 Task: Search one way flight ticket for 5 adults, 1 child, 2 infants in seat and 1 infant on lap in business from Redding: Redding Municipal Airport to Jackson: Jackson Hole Airport on 5-2-2023. Choice of flights is Royal air maroc. Number of bags: 1 carry on bag. Price is upto 110000. Outbound departure time preference is 7:00.
Action: Mouse moved to (204, 339)
Screenshot: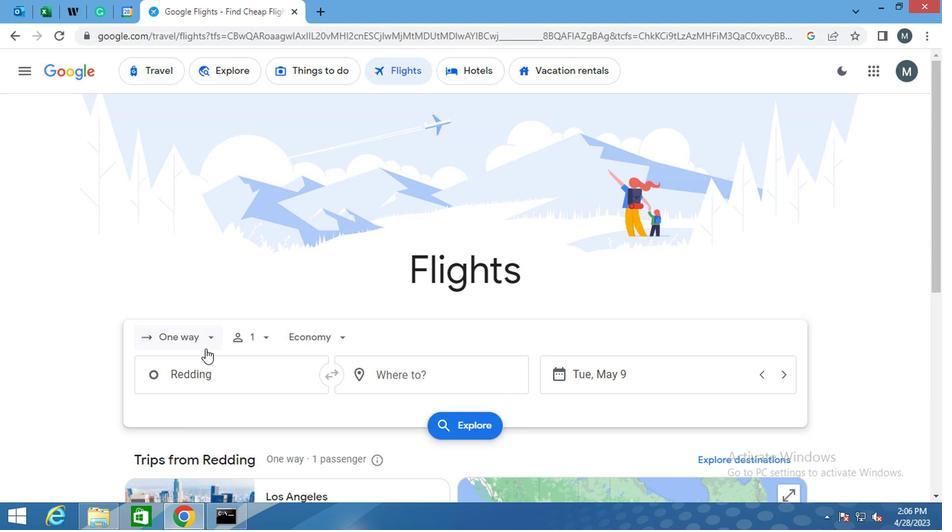 
Action: Mouse pressed left at (204, 339)
Screenshot: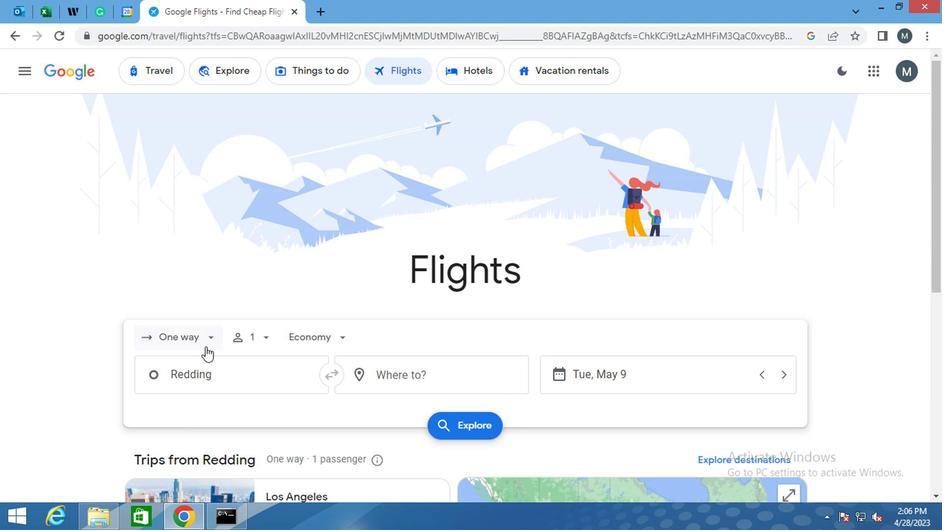 
Action: Mouse moved to (205, 406)
Screenshot: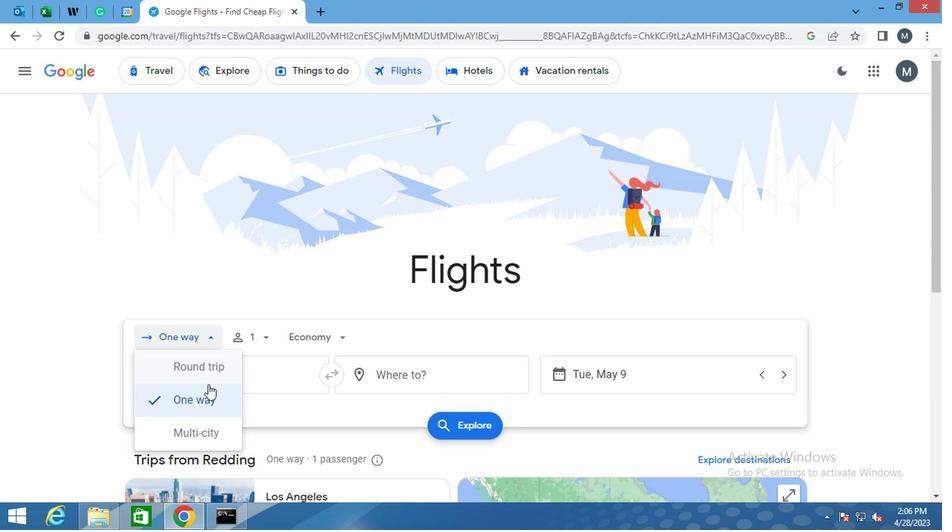 
Action: Mouse pressed left at (205, 406)
Screenshot: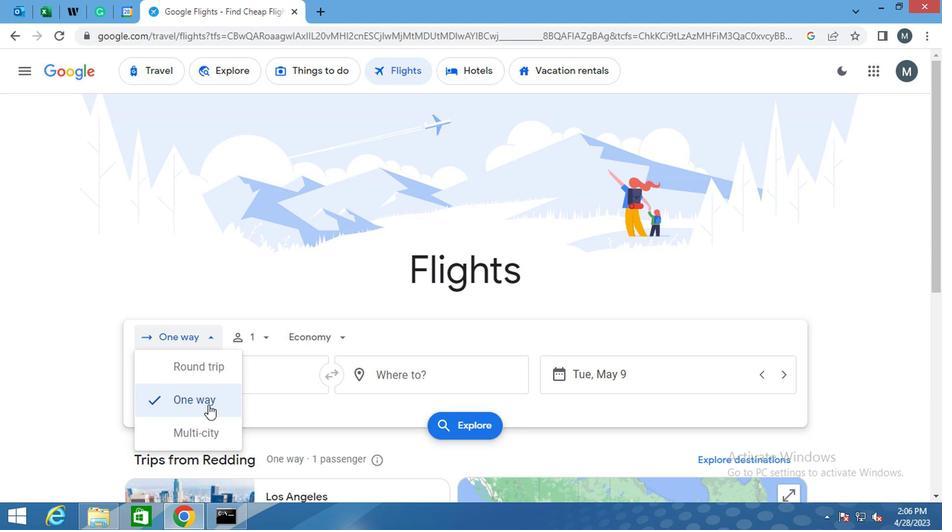 
Action: Mouse moved to (263, 340)
Screenshot: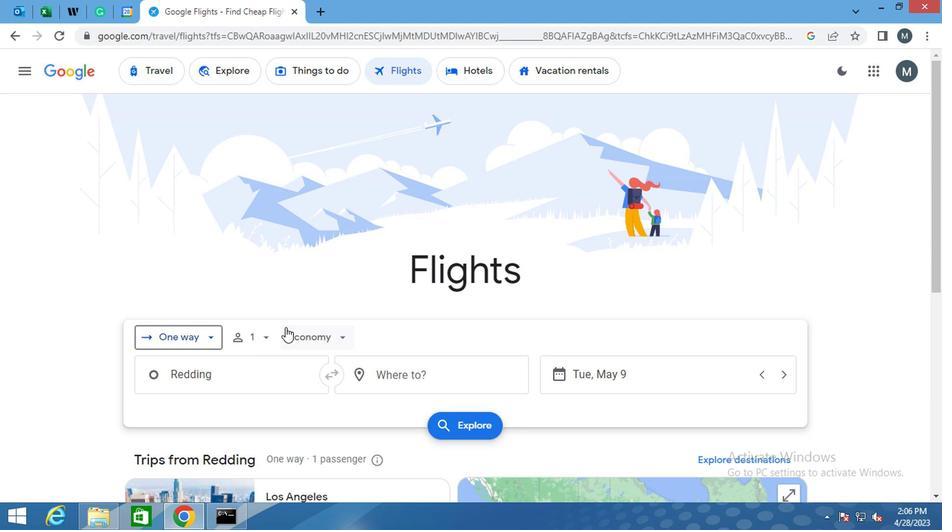 
Action: Mouse pressed left at (263, 340)
Screenshot: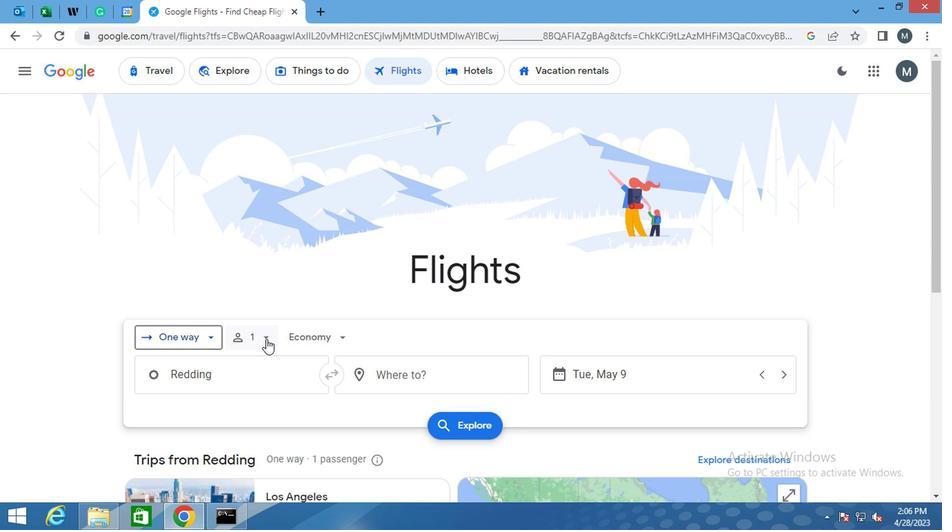 
Action: Mouse moved to (373, 373)
Screenshot: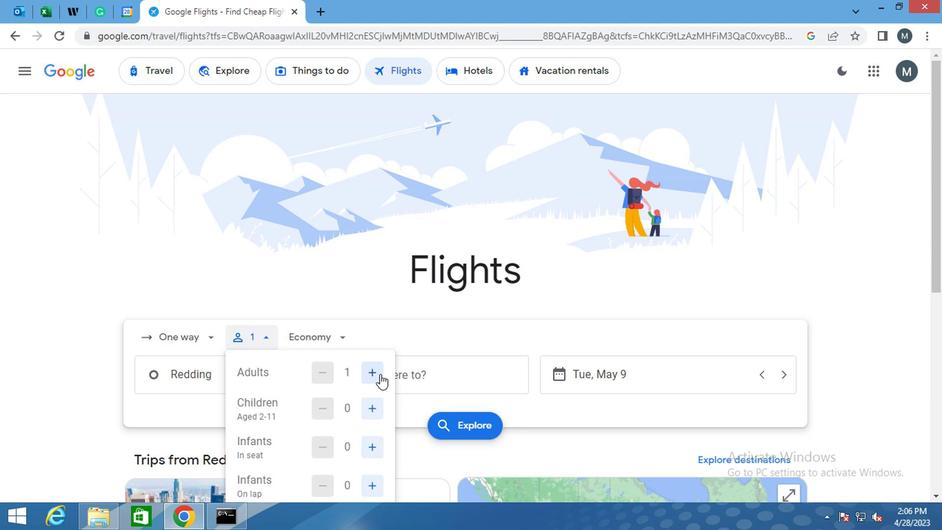 
Action: Mouse pressed left at (373, 373)
Screenshot: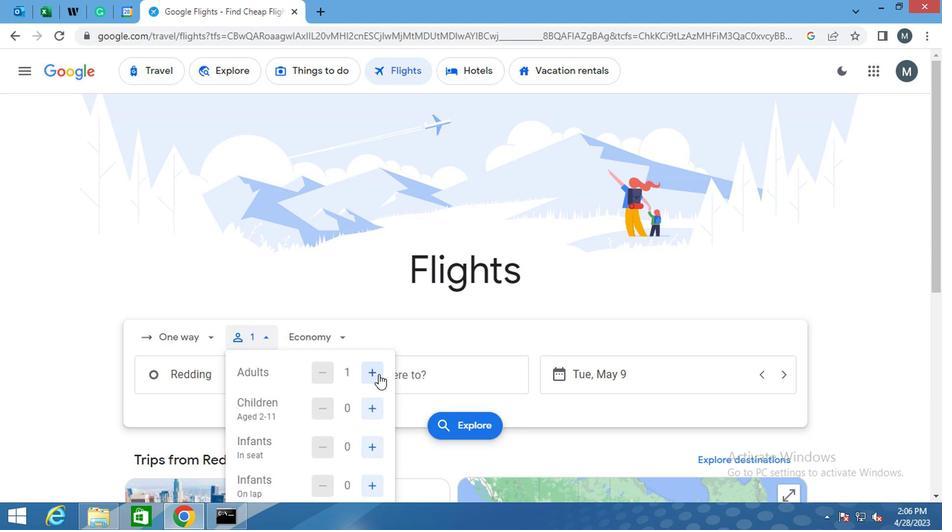 
Action: Mouse moved to (373, 373)
Screenshot: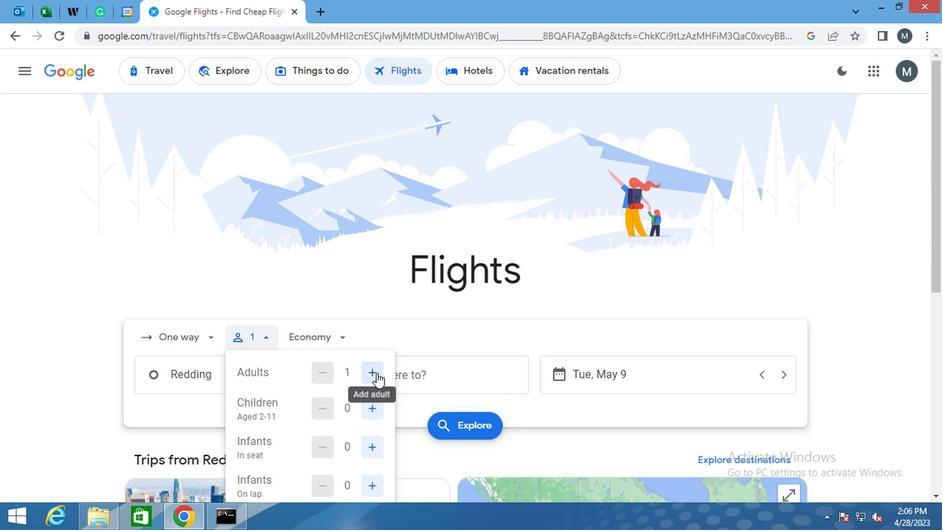 
Action: Mouse pressed left at (373, 373)
Screenshot: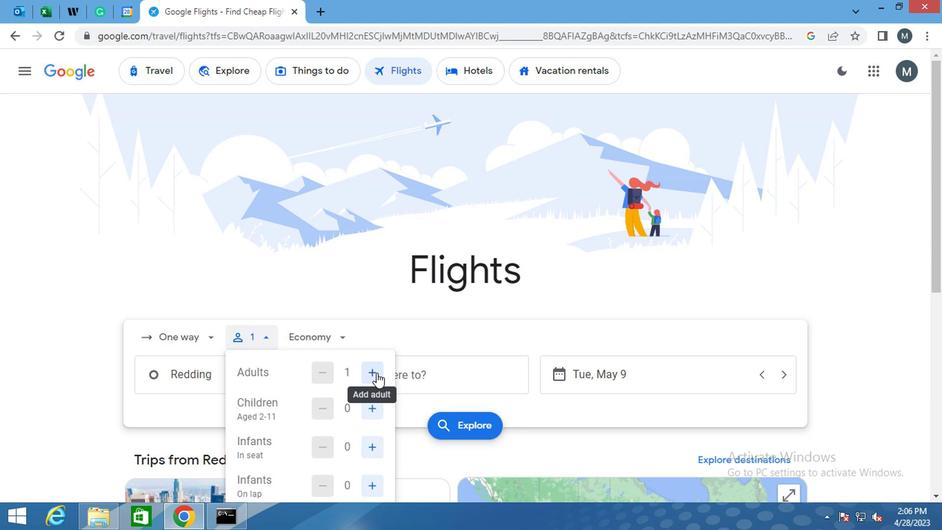 
Action: Mouse pressed left at (373, 373)
Screenshot: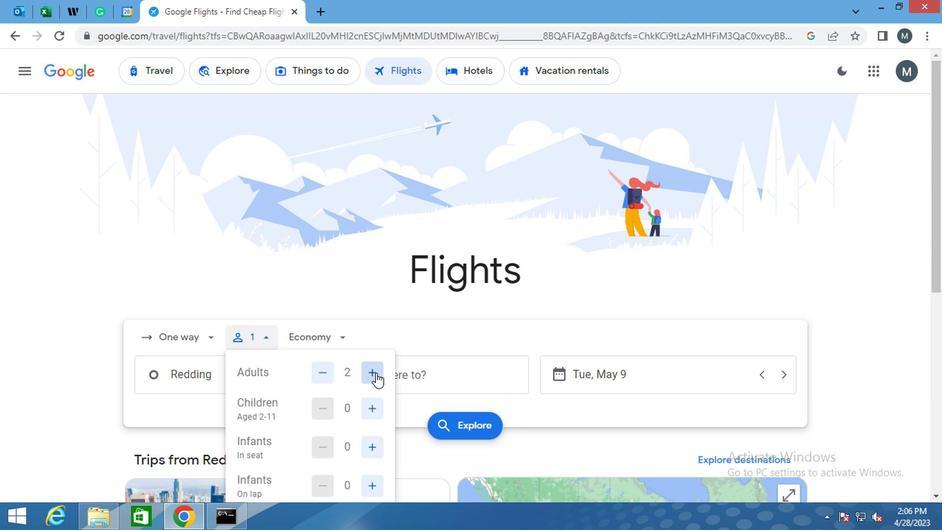 
Action: Mouse pressed left at (373, 373)
Screenshot: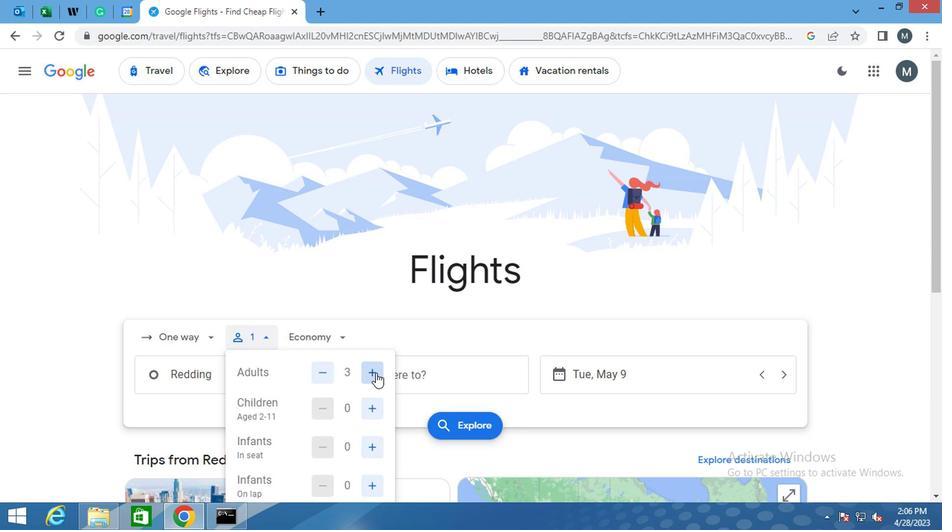 
Action: Mouse moved to (358, 327)
Screenshot: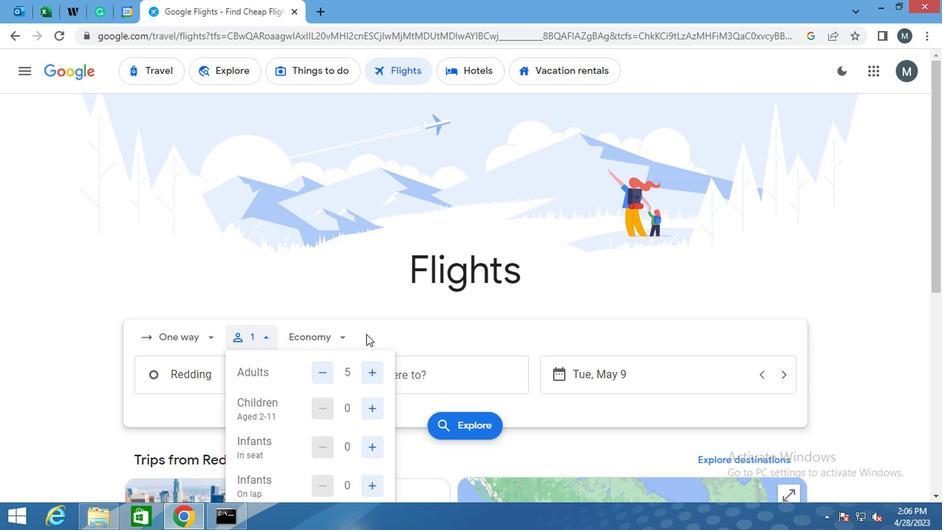 
Action: Mouse scrolled (358, 326) with delta (0, 0)
Screenshot: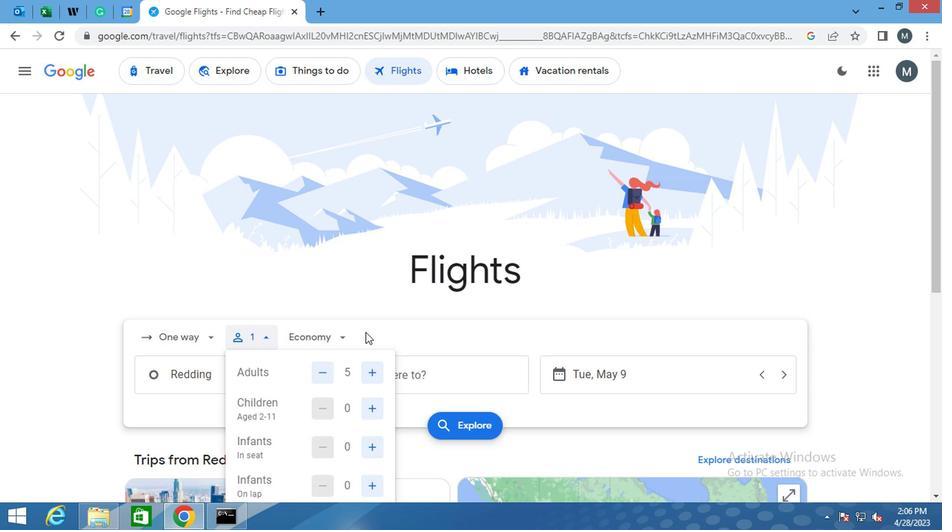 
Action: Mouse moved to (370, 339)
Screenshot: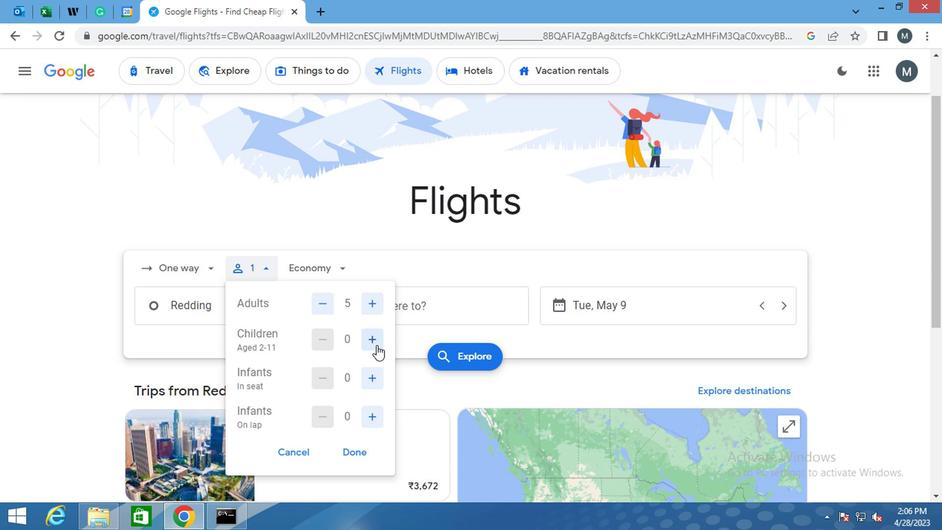
Action: Mouse pressed left at (370, 339)
Screenshot: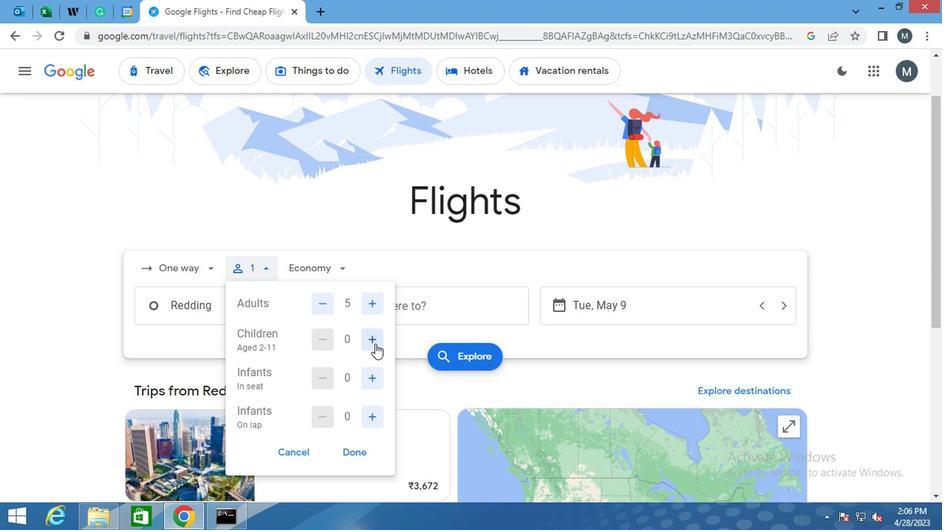 
Action: Mouse pressed left at (370, 339)
Screenshot: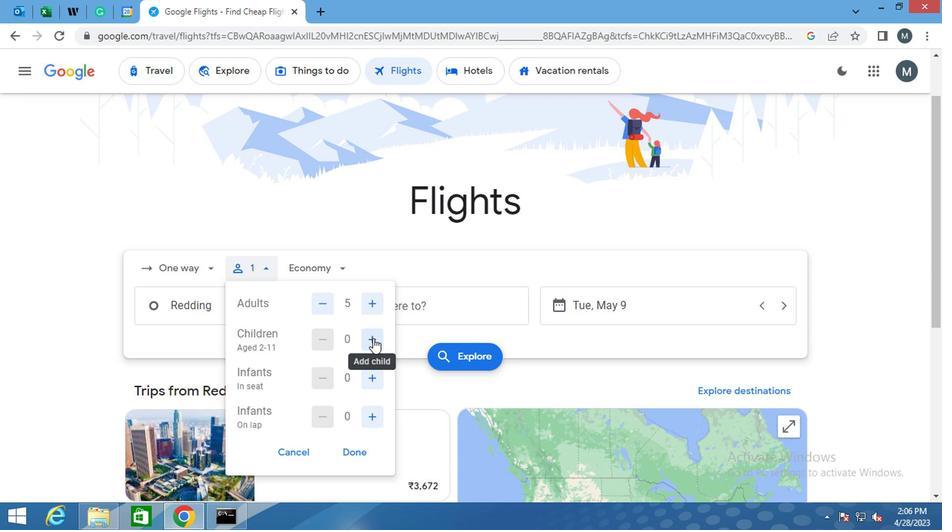 
Action: Mouse moved to (317, 341)
Screenshot: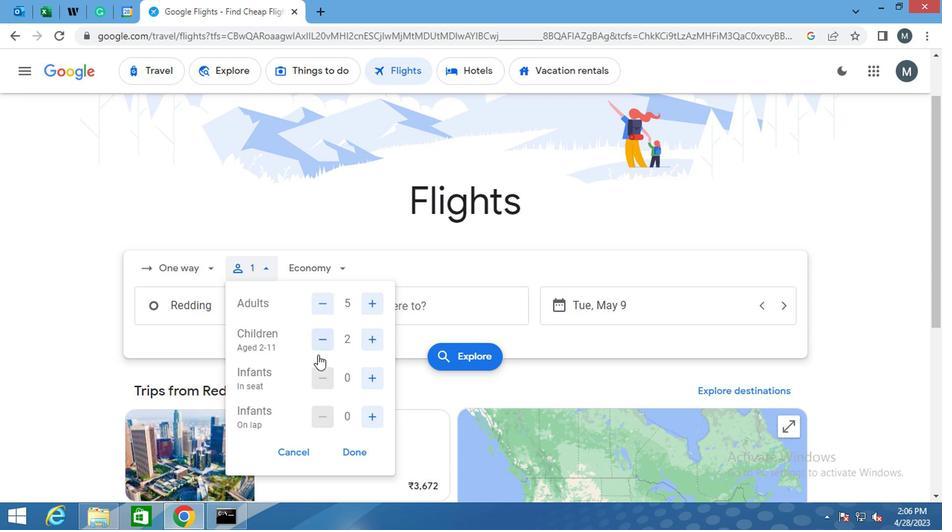 
Action: Mouse pressed left at (317, 341)
Screenshot: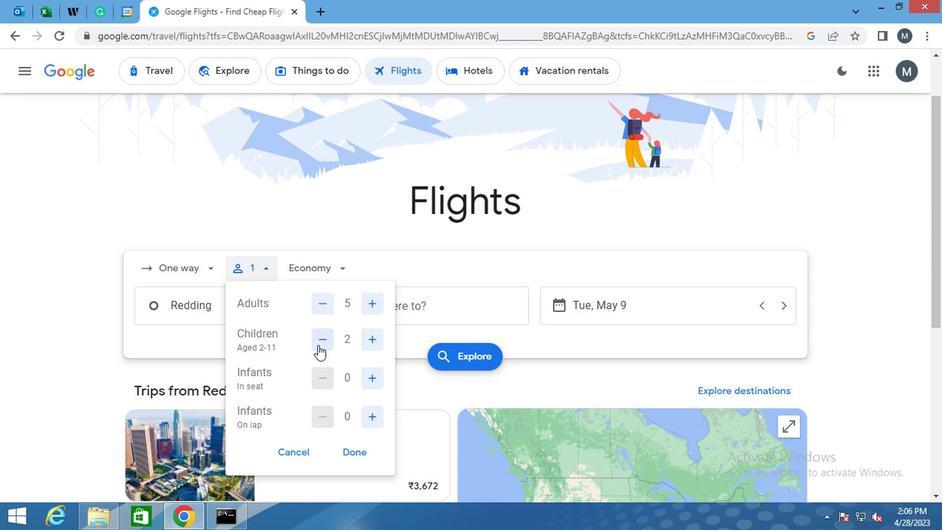 
Action: Mouse moved to (370, 380)
Screenshot: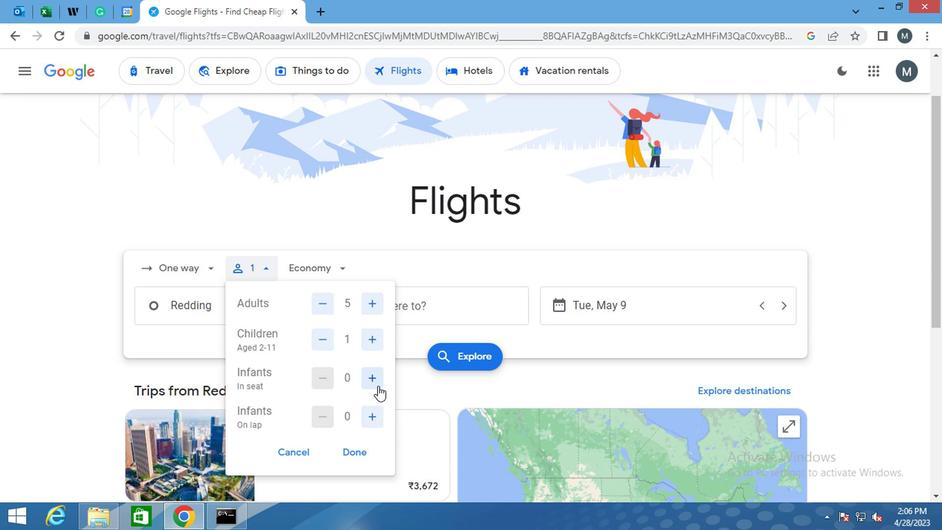 
Action: Mouse pressed left at (370, 380)
Screenshot: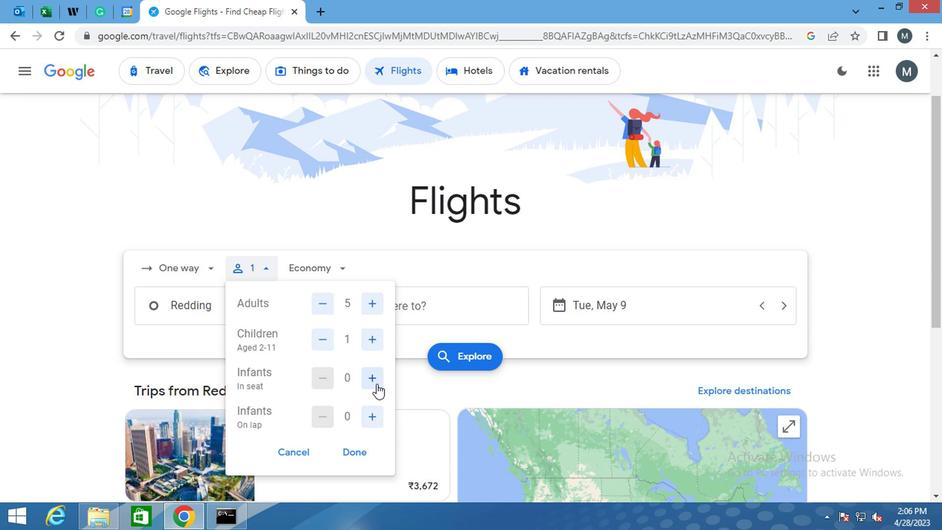 
Action: Mouse pressed left at (370, 380)
Screenshot: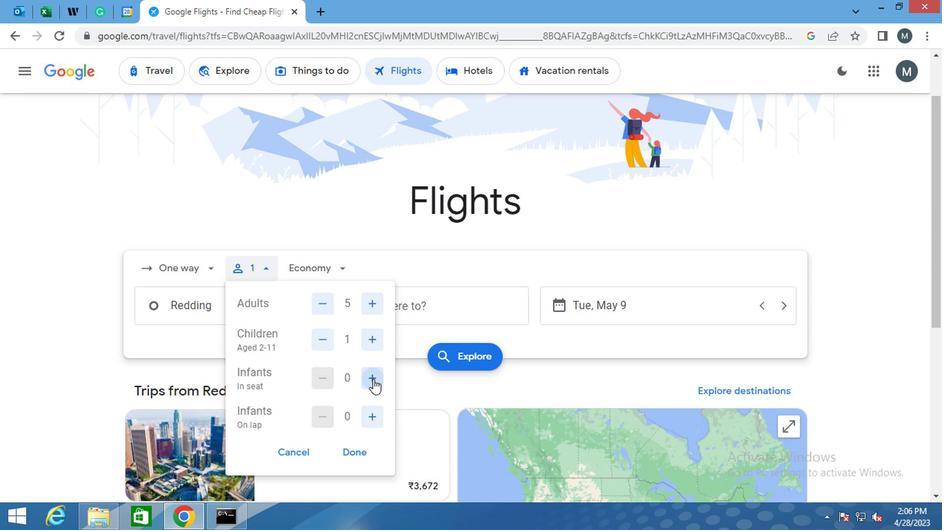 
Action: Mouse moved to (361, 388)
Screenshot: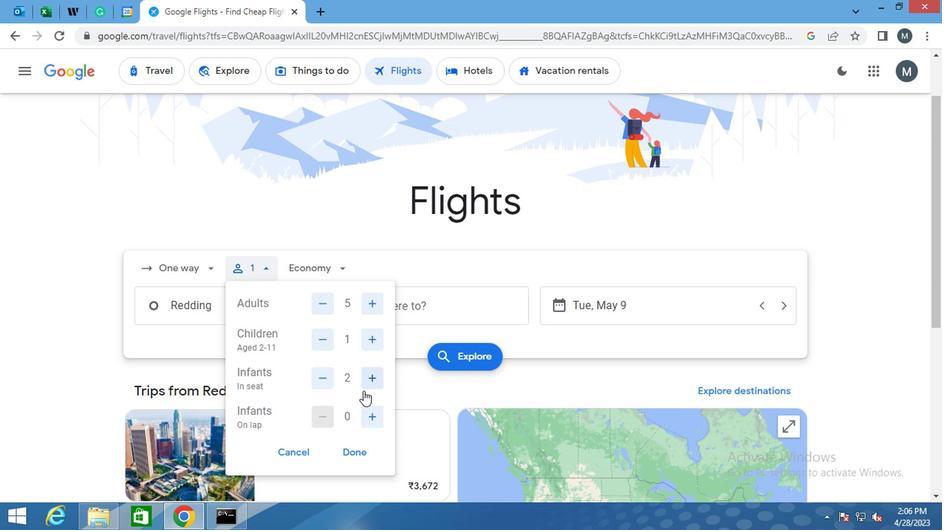 
Action: Mouse scrolled (361, 387) with delta (0, 0)
Screenshot: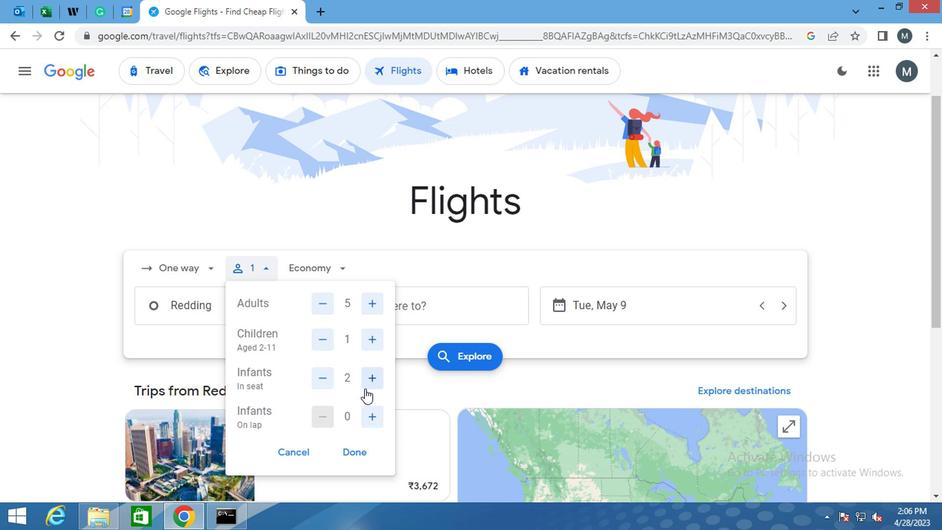 
Action: Mouse moved to (362, 347)
Screenshot: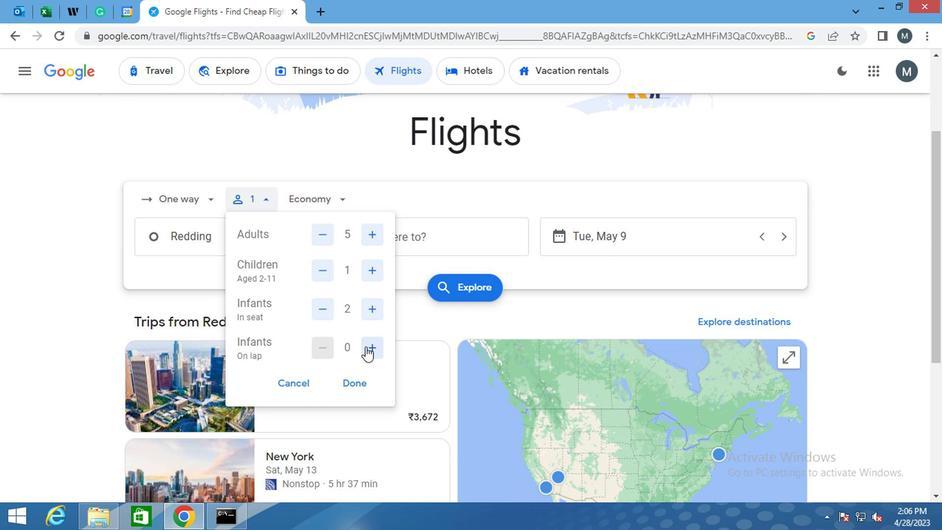 
Action: Mouse pressed left at (362, 347)
Screenshot: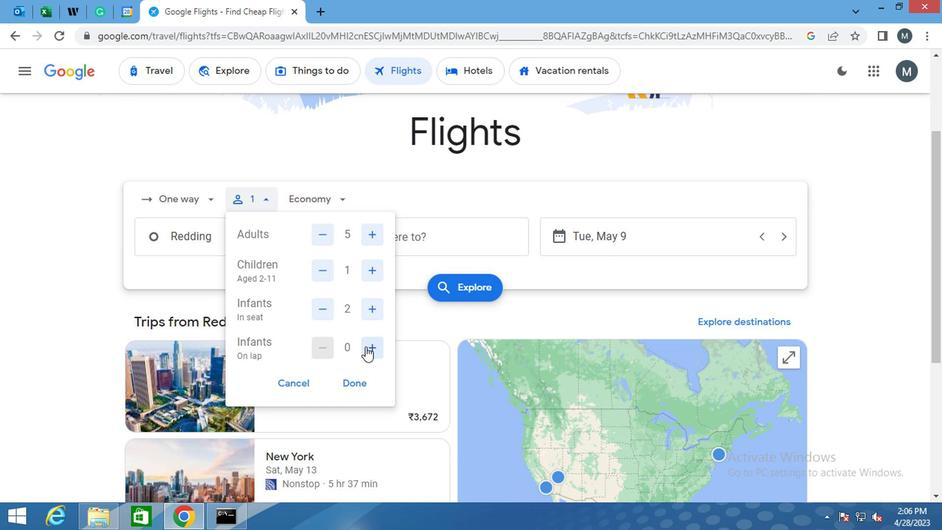
Action: Mouse moved to (358, 381)
Screenshot: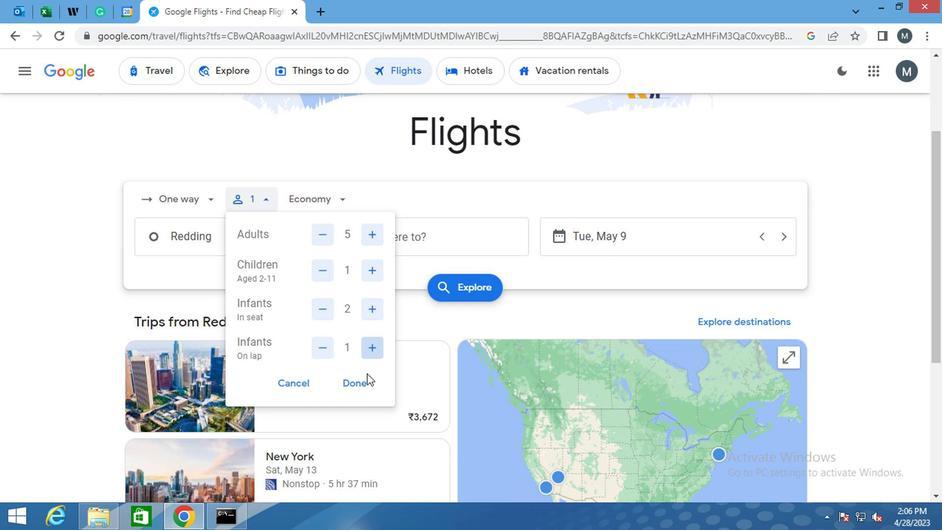 
Action: Mouse pressed left at (358, 381)
Screenshot: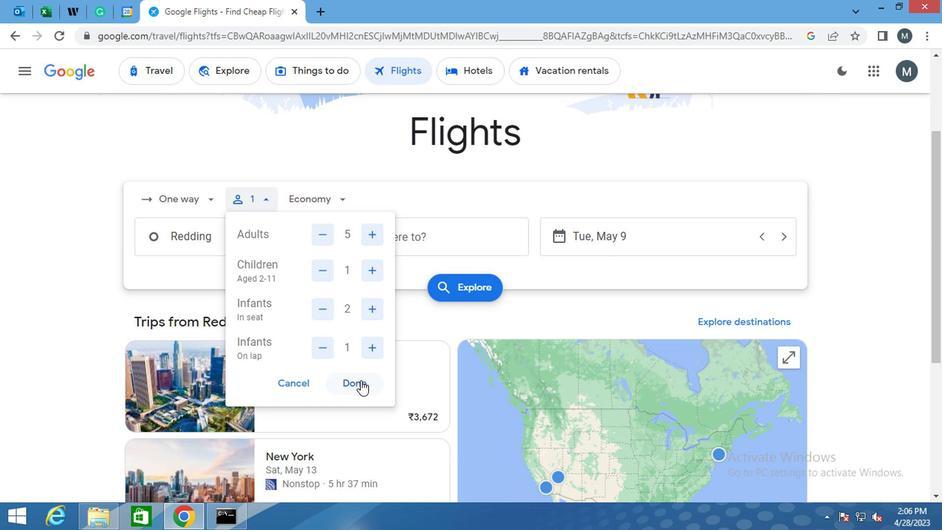 
Action: Mouse moved to (339, 205)
Screenshot: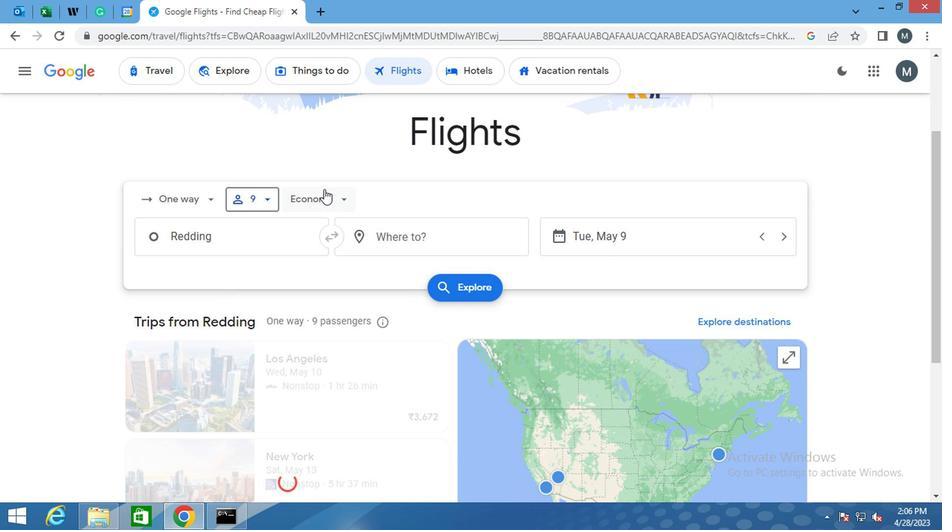 
Action: Mouse pressed left at (339, 205)
Screenshot: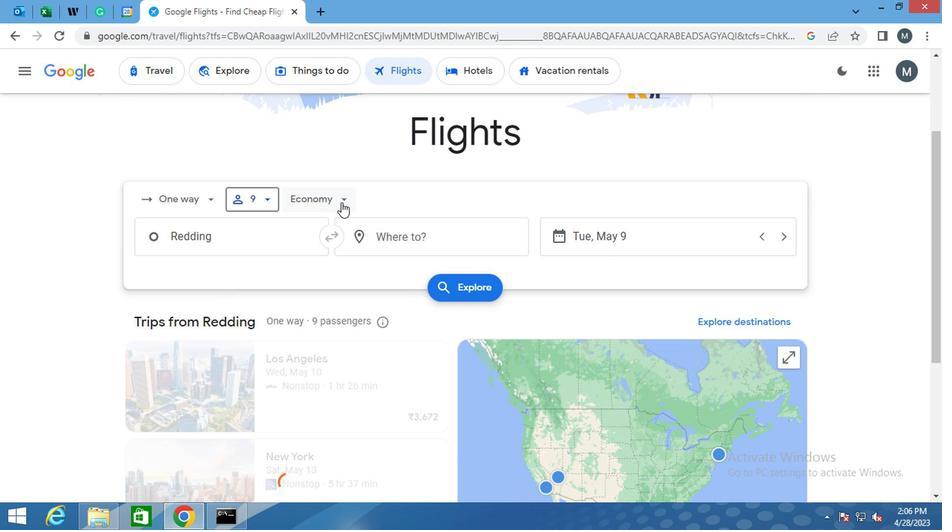 
Action: Mouse moved to (336, 295)
Screenshot: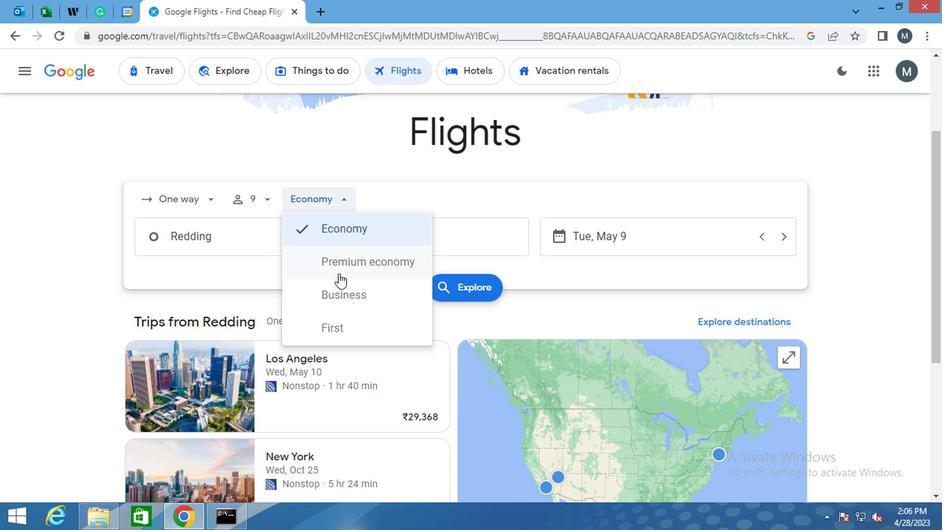 
Action: Mouse pressed left at (336, 295)
Screenshot: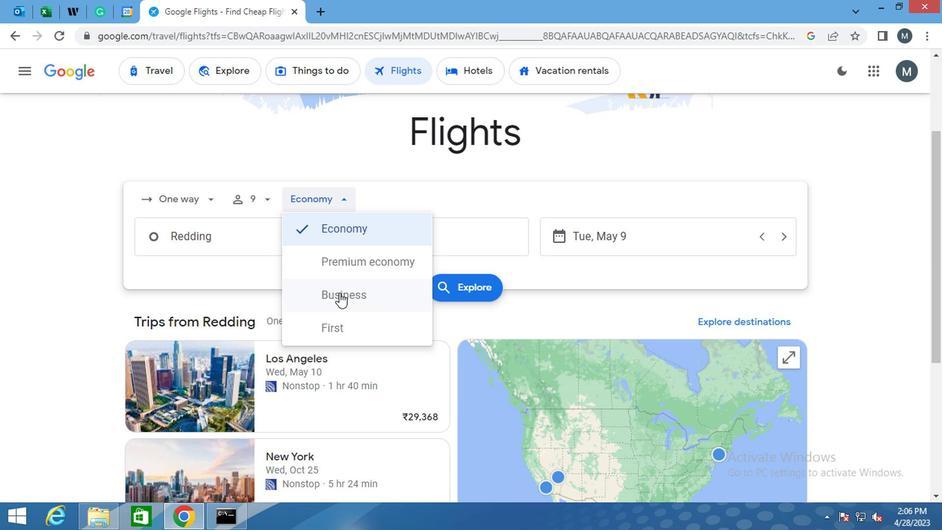 
Action: Mouse moved to (211, 245)
Screenshot: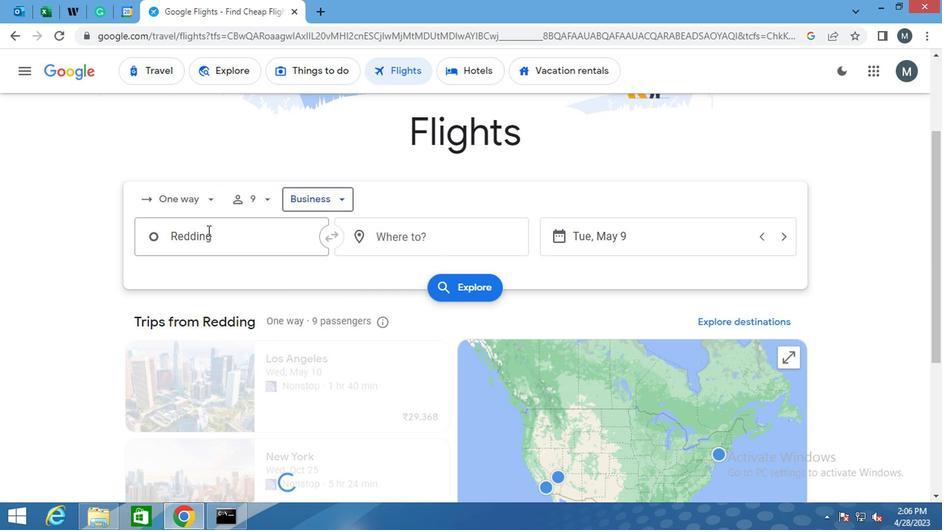 
Action: Mouse pressed left at (211, 245)
Screenshot: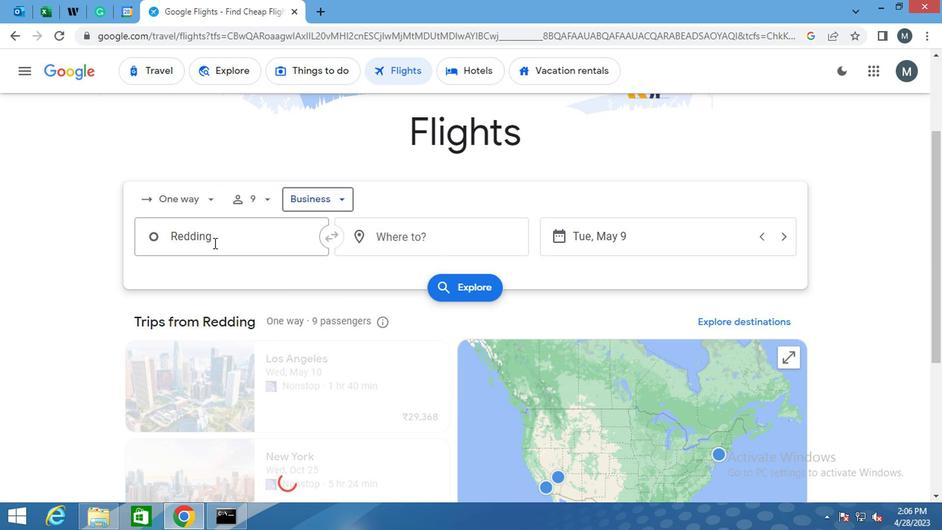 
Action: Mouse moved to (269, 349)
Screenshot: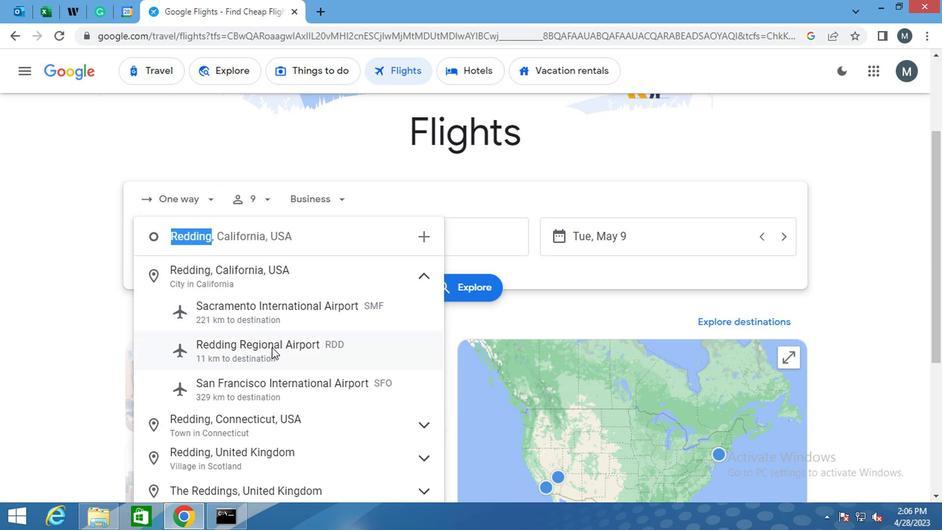 
Action: Mouse pressed left at (269, 349)
Screenshot: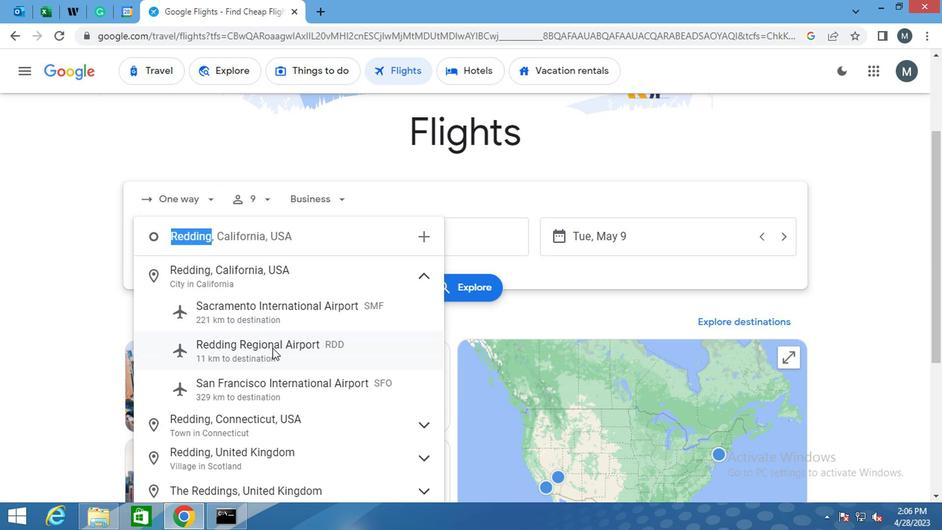 
Action: Mouse moved to (256, 282)
Screenshot: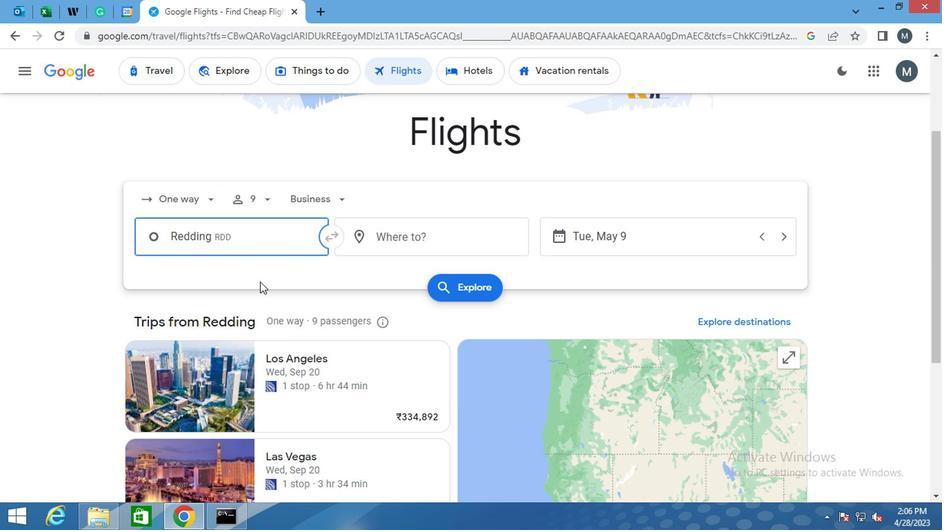 
Action: Key pressed <Key.backspace><Key.backspace><Key.backspace><Key.backspace><Key.backspace><Key.backspace><Key.backspace><Key.backspace><Key.backspace><Key.backspace><Key.backspace><Key.backspace><Key.backspace><Key.backspace><Key.backspace><Key.backspace><Key.shift>REDIING<Key.space><Key.shift>MUI<Key.backspace>NICIPAL<Key.space><Key.shift>AIRPORT
Screenshot: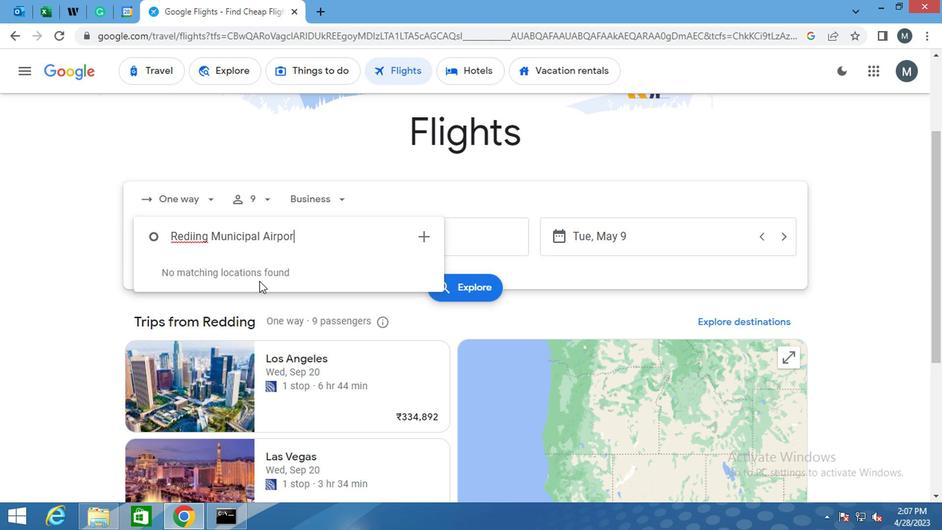 
Action: Mouse moved to (459, 241)
Screenshot: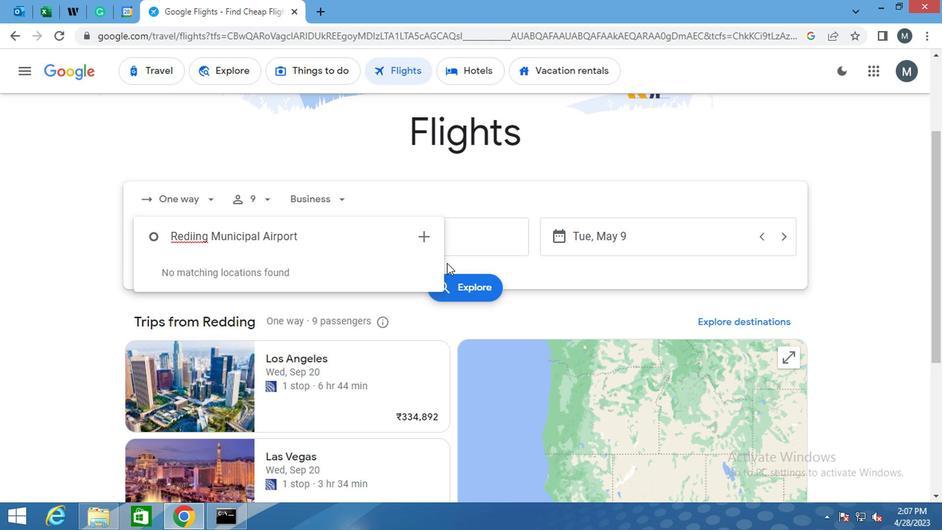 
Action: Mouse pressed left at (459, 241)
Screenshot: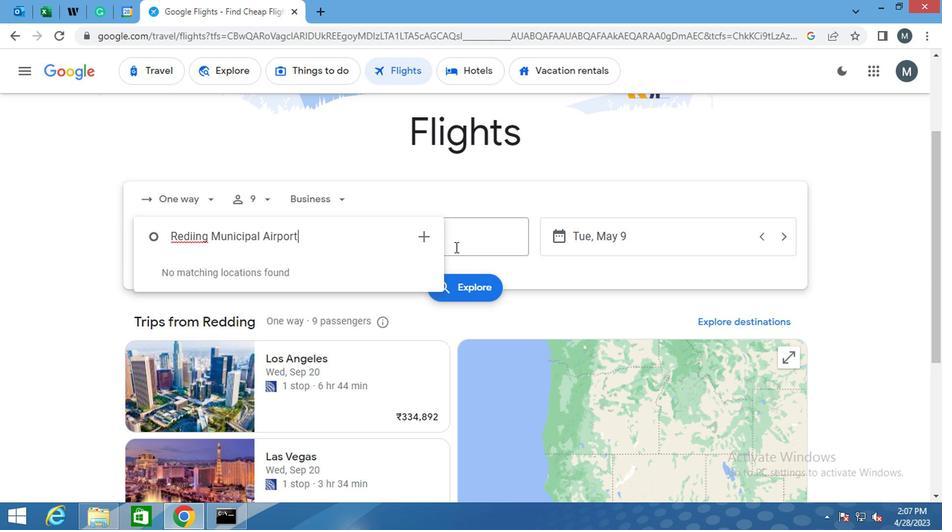 
Action: Mouse moved to (424, 257)
Screenshot: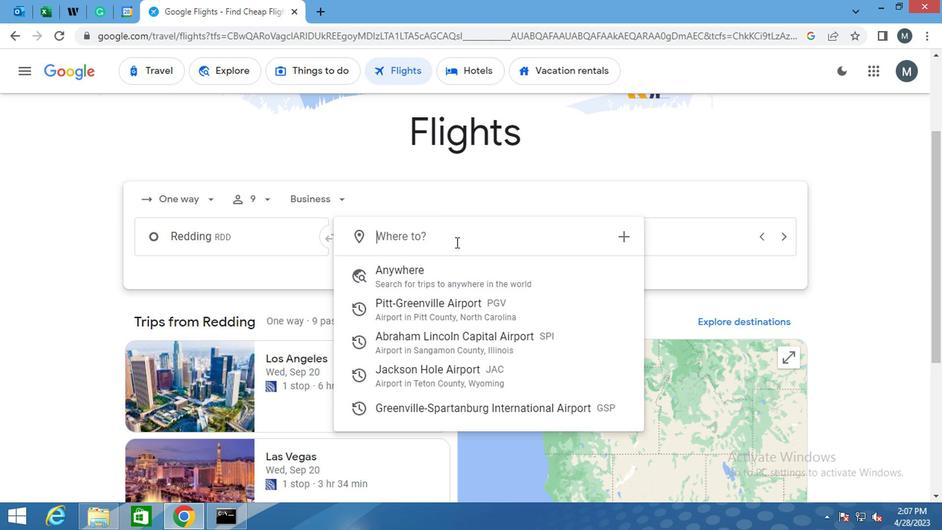 
Action: Key pressed JACKSAO<Key.backspace><Key.backspace>ON<Key.space>HOL
Screenshot: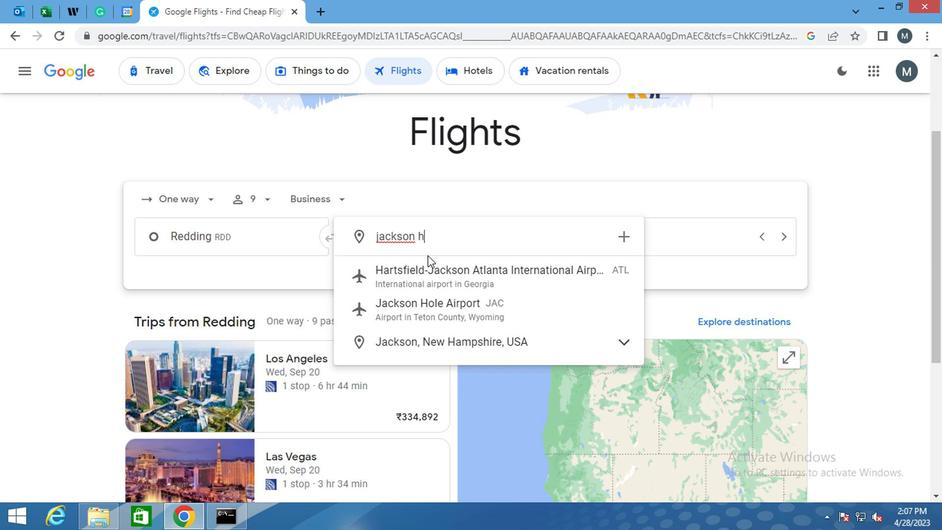
Action: Mouse moved to (429, 290)
Screenshot: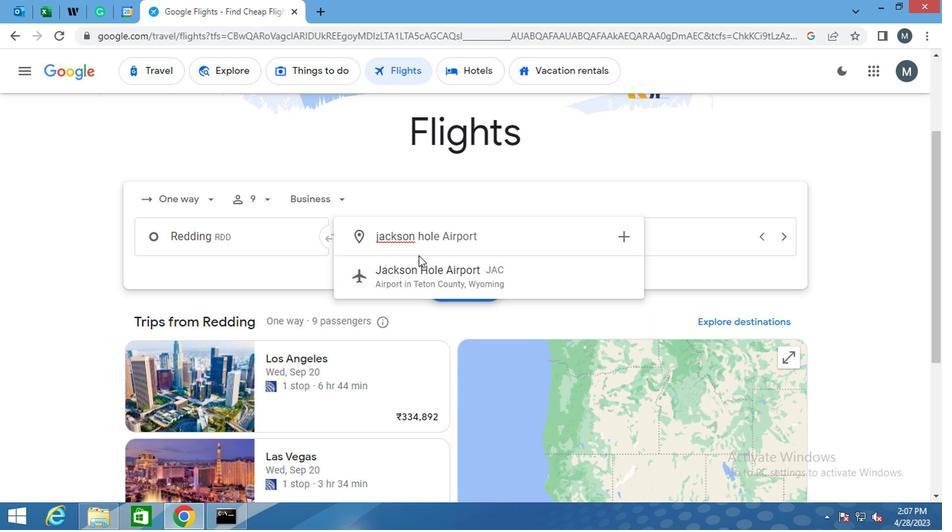 
Action: Mouse pressed left at (429, 290)
Screenshot: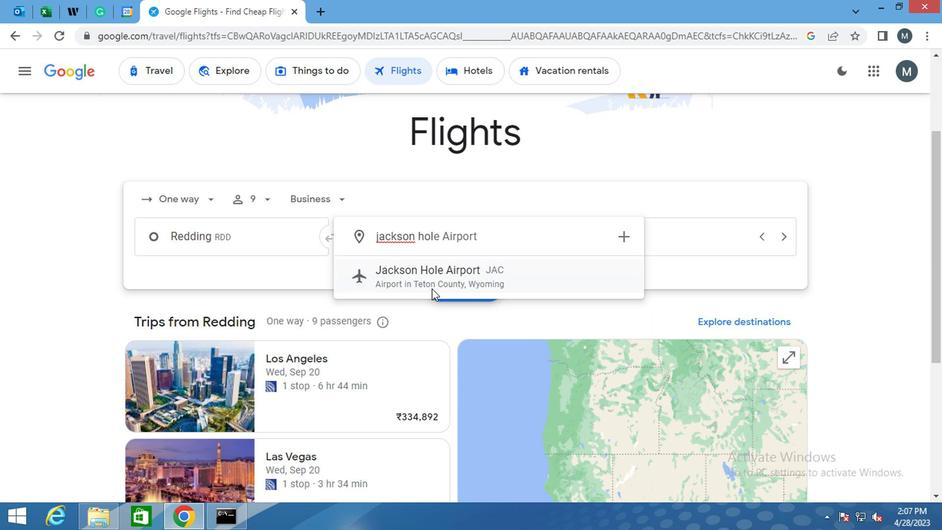 
Action: Mouse moved to (687, 246)
Screenshot: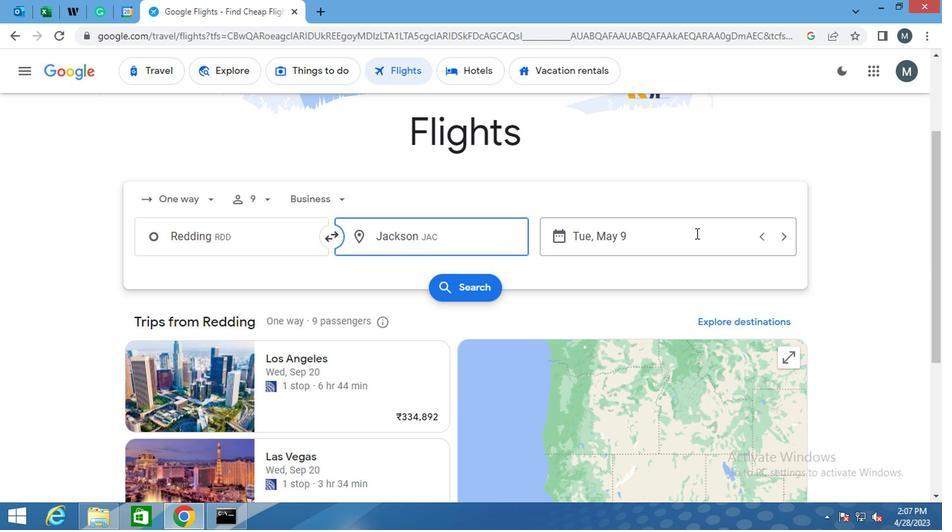 
Action: Mouse pressed left at (687, 246)
Screenshot: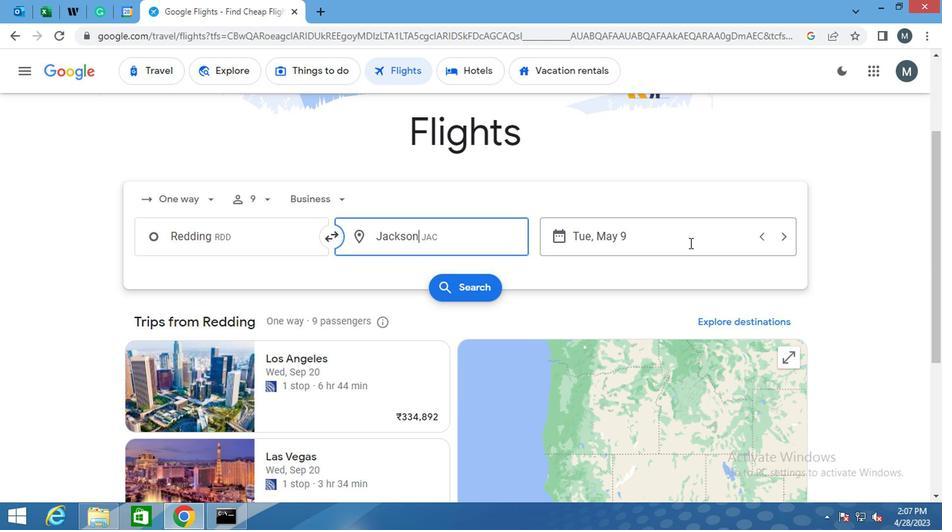 
Action: Mouse moved to (634, 243)
Screenshot: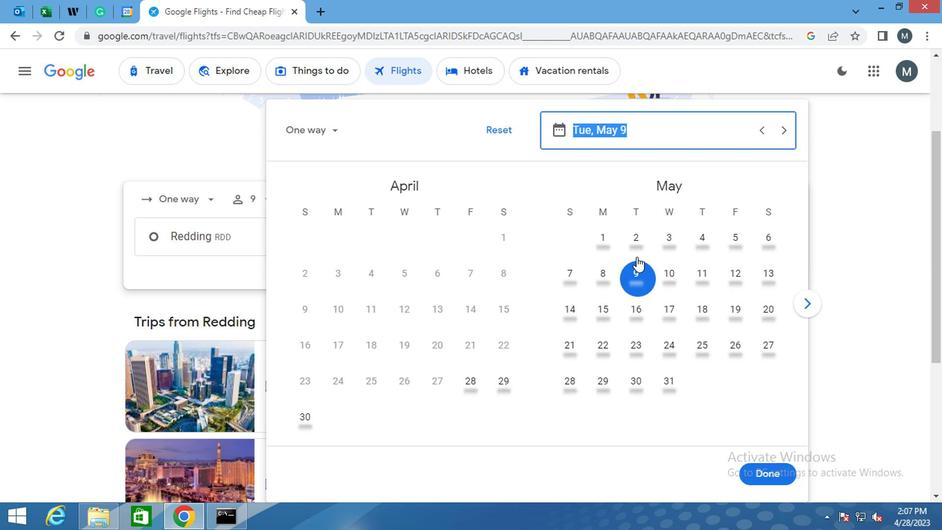 
Action: Mouse pressed left at (634, 243)
Screenshot: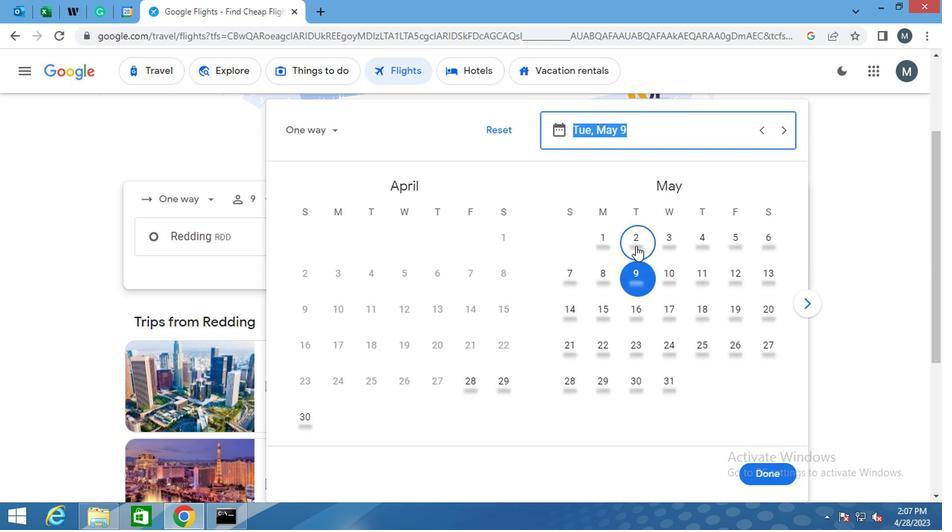 
Action: Mouse moved to (763, 475)
Screenshot: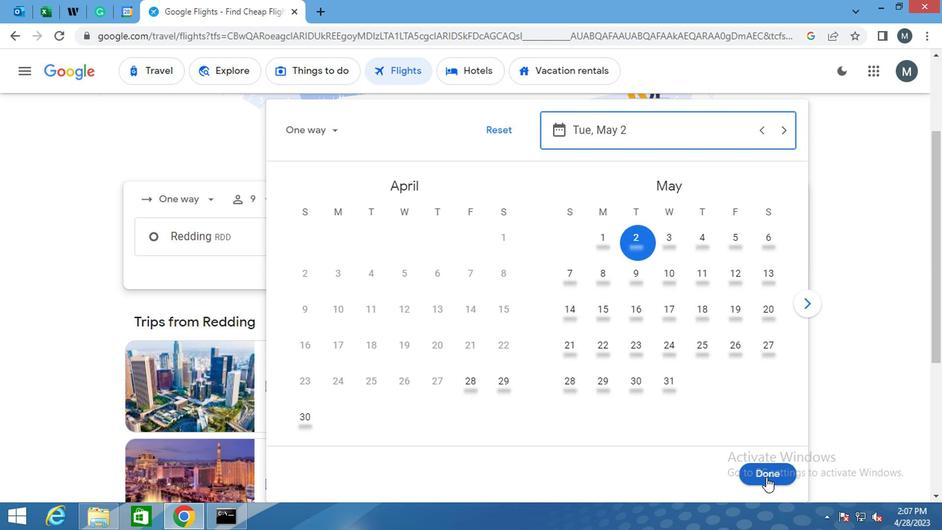 
Action: Mouse pressed left at (763, 475)
Screenshot: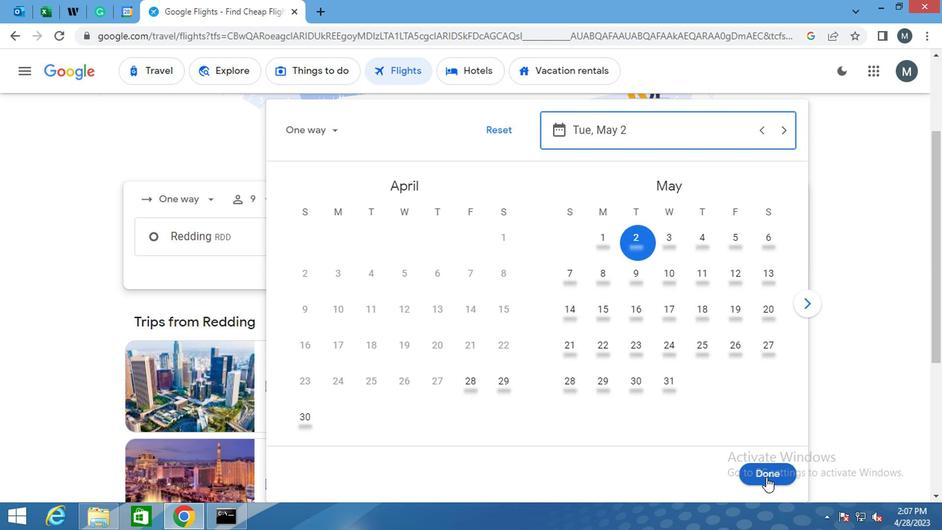 
Action: Mouse moved to (454, 295)
Screenshot: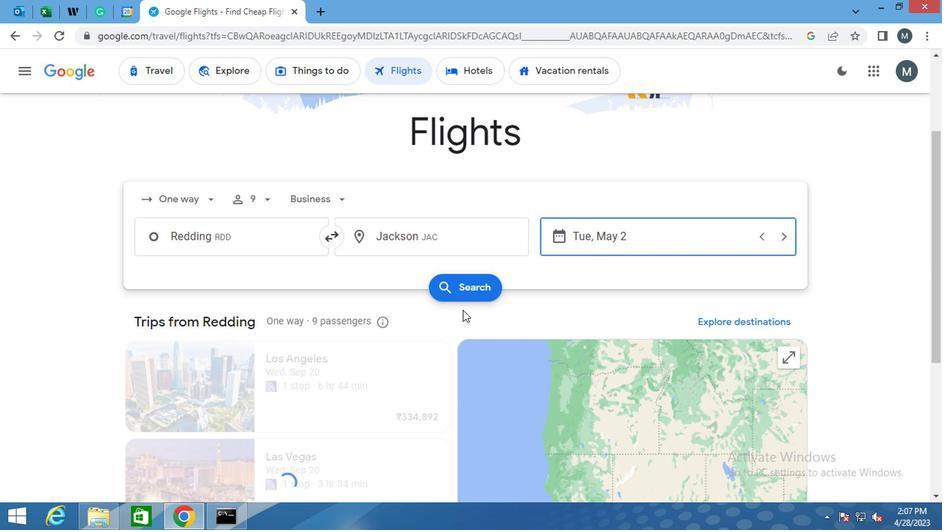 
Action: Mouse pressed left at (454, 295)
Screenshot: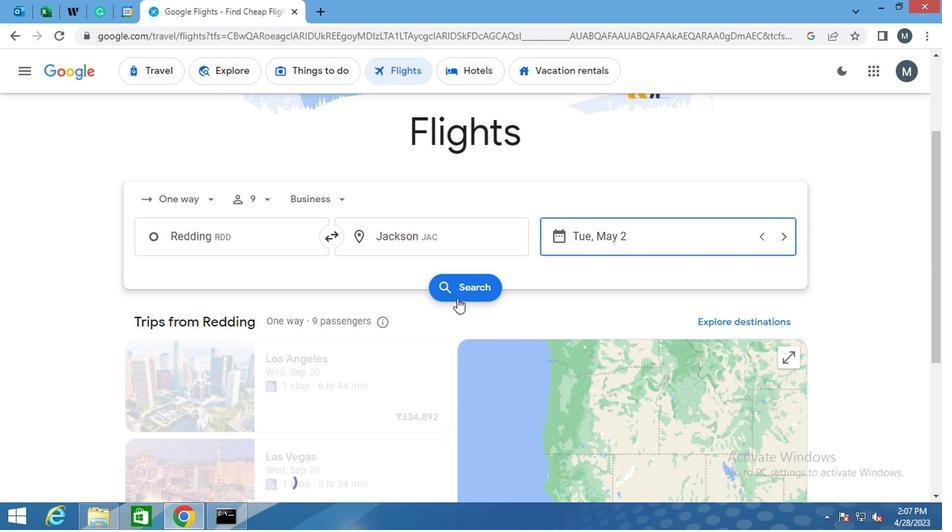 
Action: Mouse moved to (162, 203)
Screenshot: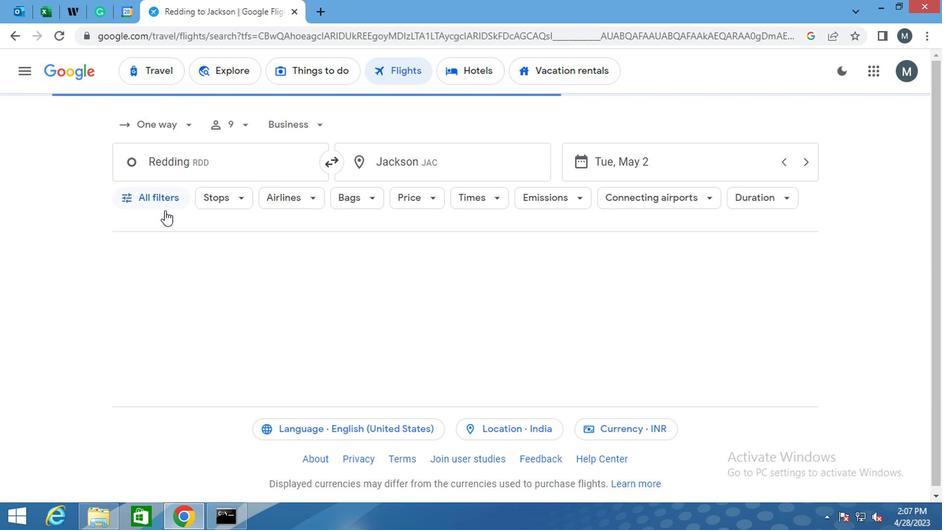 
Action: Mouse pressed left at (162, 203)
Screenshot: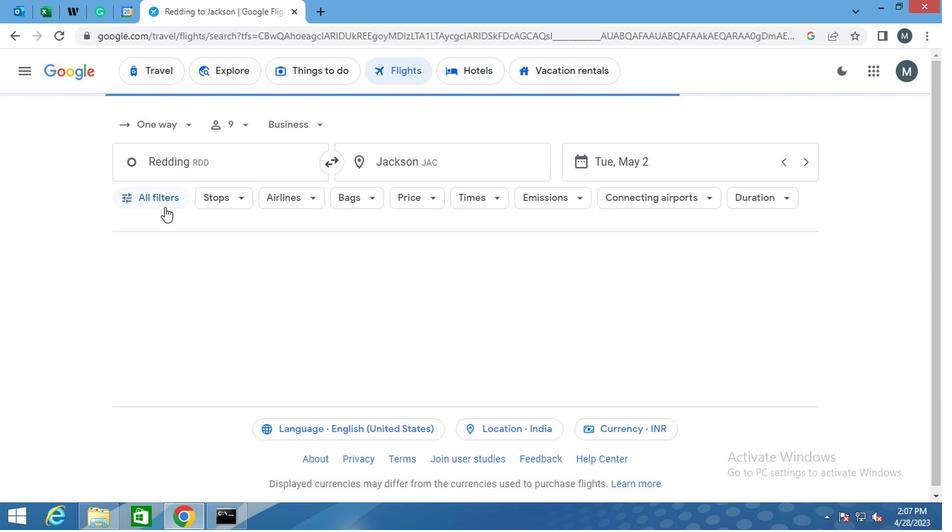 
Action: Mouse moved to (209, 304)
Screenshot: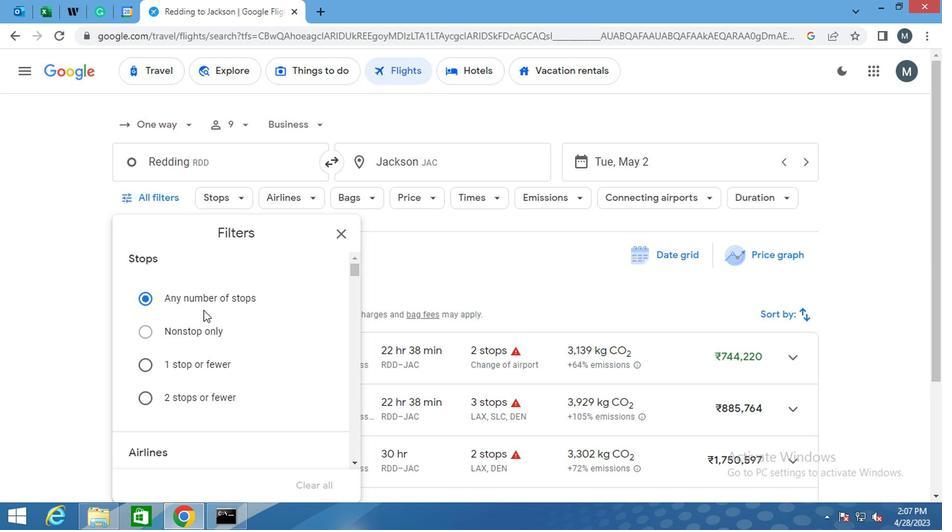 
Action: Mouse scrolled (209, 303) with delta (0, 0)
Screenshot: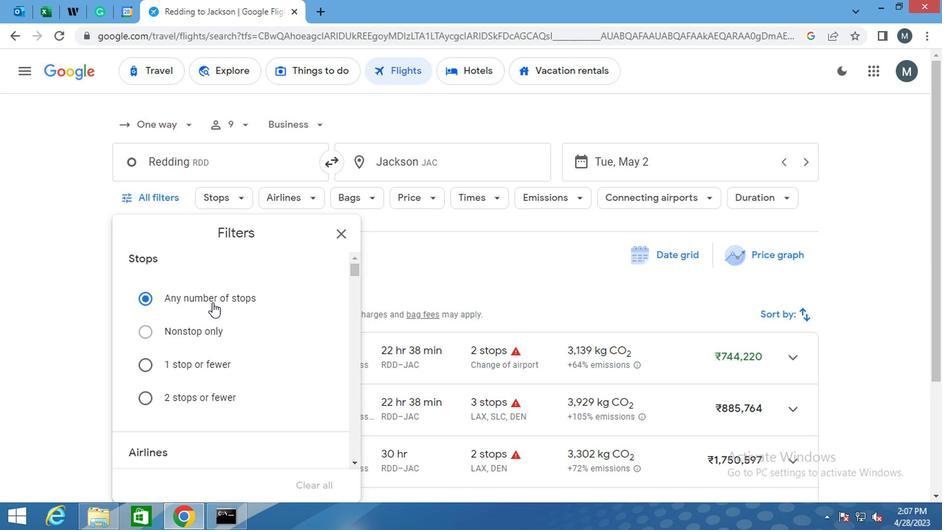 
Action: Mouse scrolled (209, 303) with delta (0, 0)
Screenshot: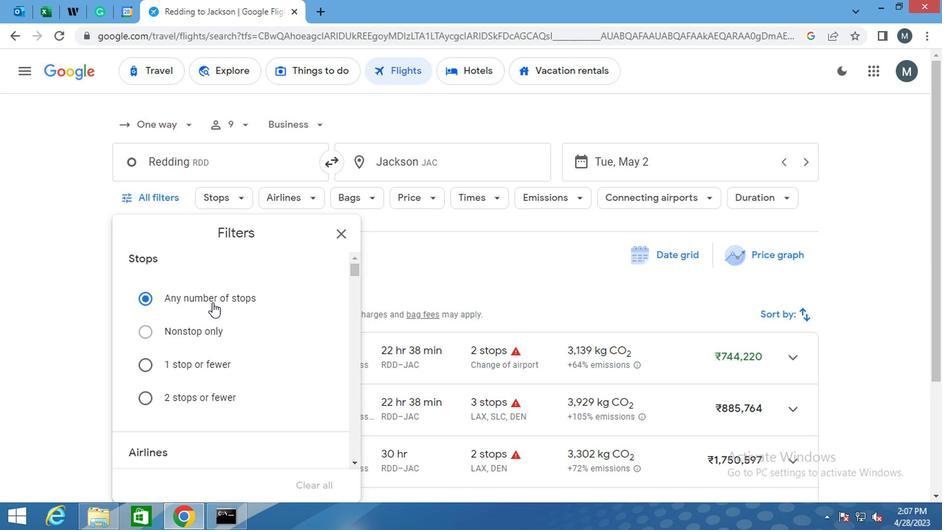
Action: Mouse moved to (209, 304)
Screenshot: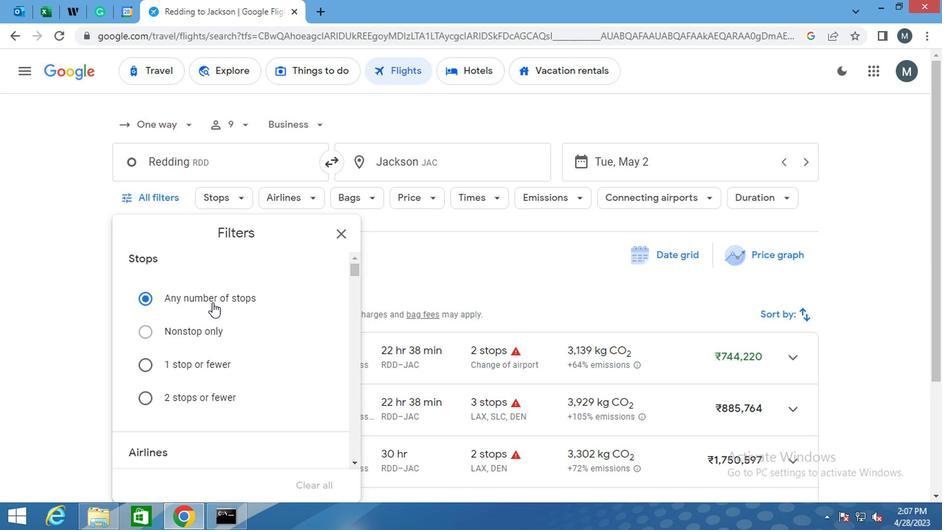 
Action: Mouse scrolled (209, 303) with delta (0, 0)
Screenshot: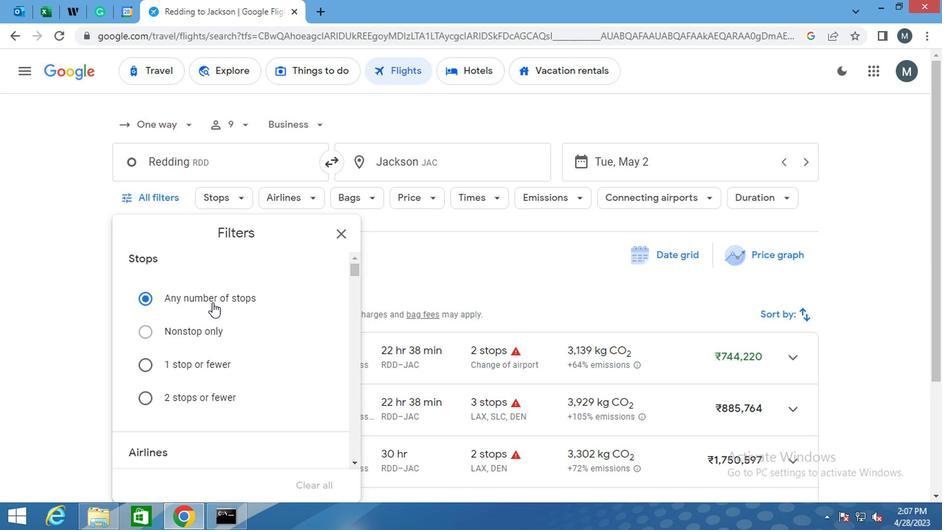 
Action: Mouse scrolled (209, 303) with delta (0, 0)
Screenshot: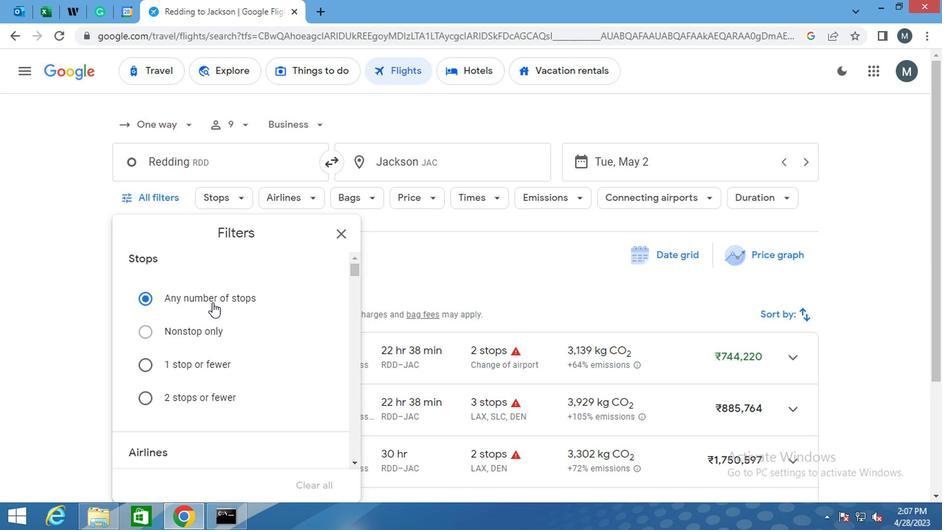
Action: Mouse moved to (259, 313)
Screenshot: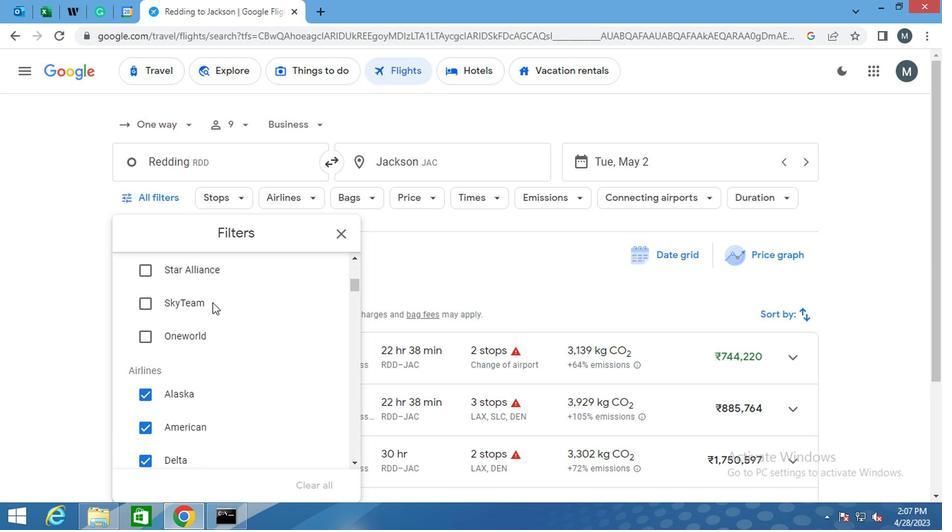 
Action: Mouse scrolled (259, 314) with delta (0, 0)
Screenshot: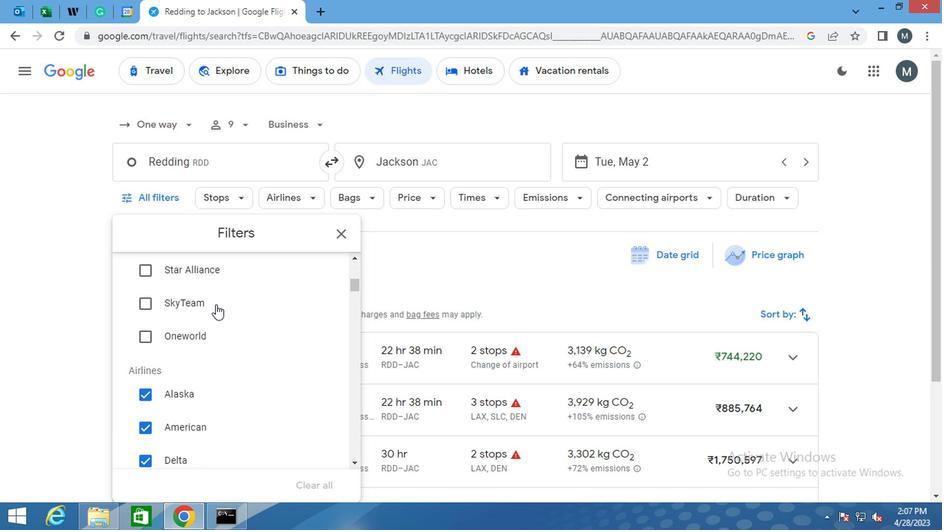 
Action: Mouse scrolled (259, 314) with delta (0, 0)
Screenshot: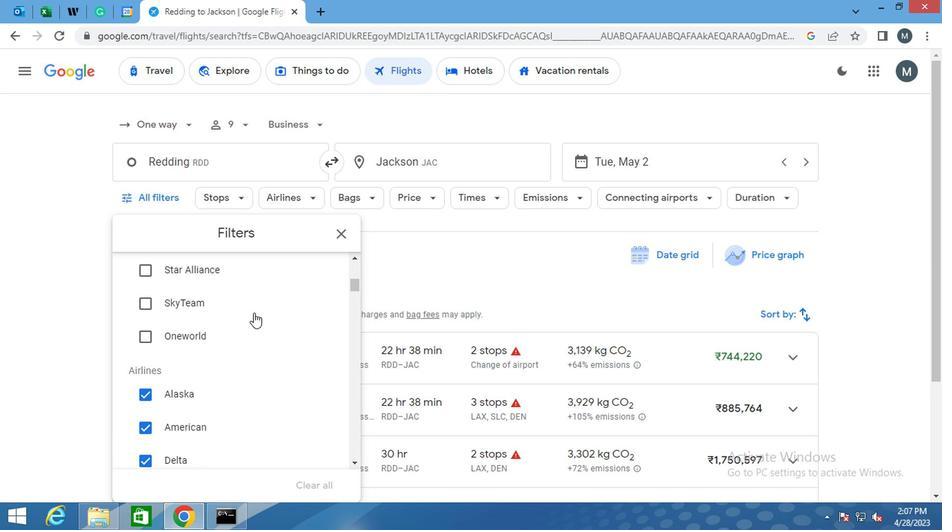 
Action: Mouse moved to (314, 356)
Screenshot: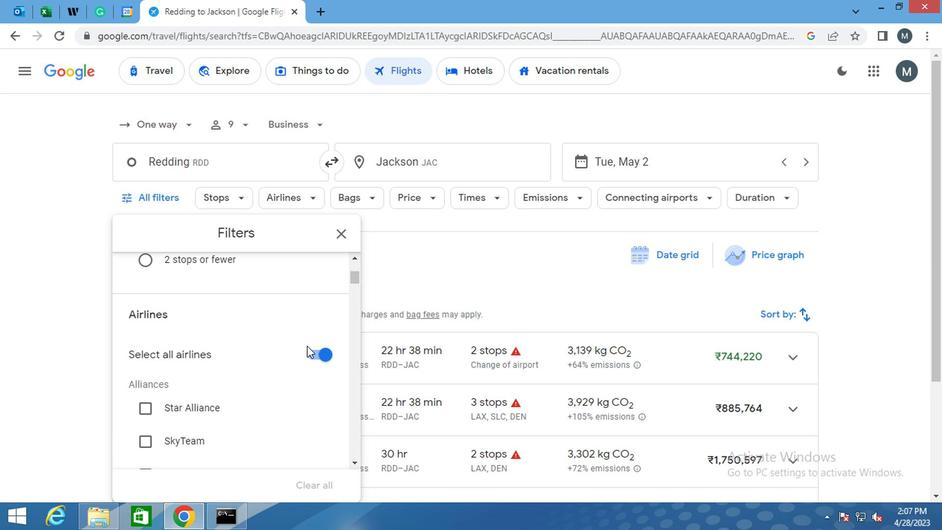 
Action: Mouse pressed left at (314, 356)
Screenshot: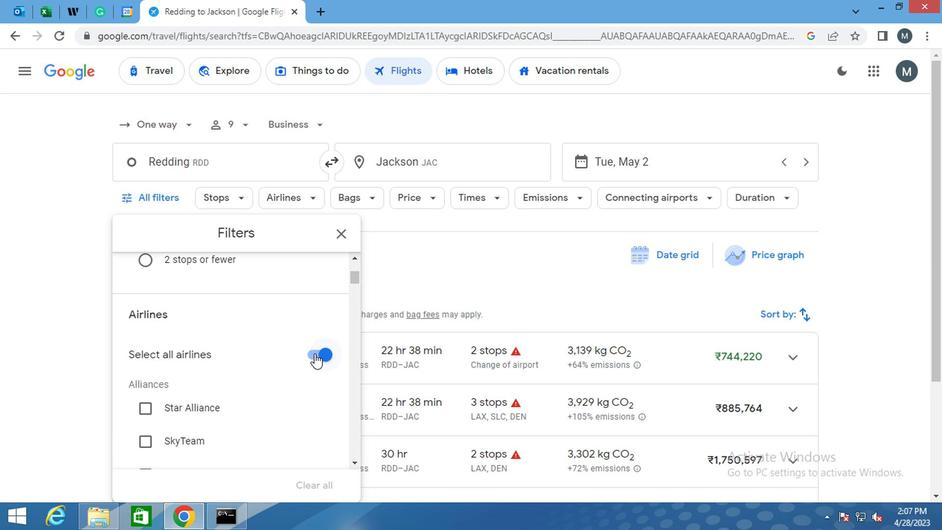 
Action: Mouse moved to (215, 343)
Screenshot: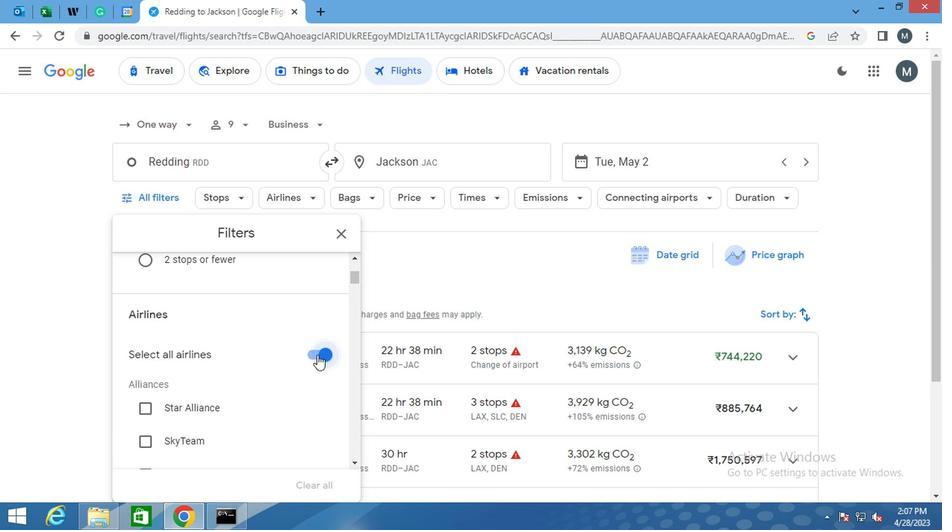 
Action: Mouse scrolled (215, 343) with delta (0, 0)
Screenshot: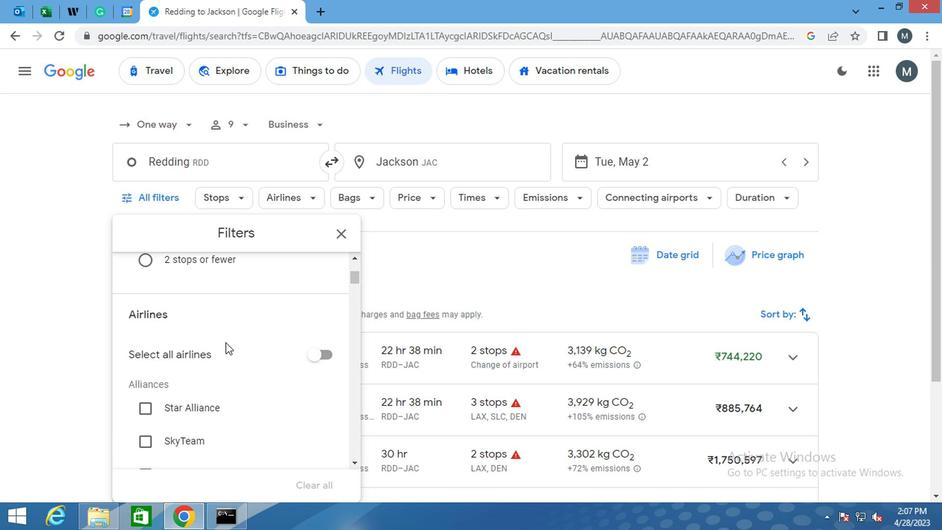 
Action: Mouse moved to (210, 352)
Screenshot: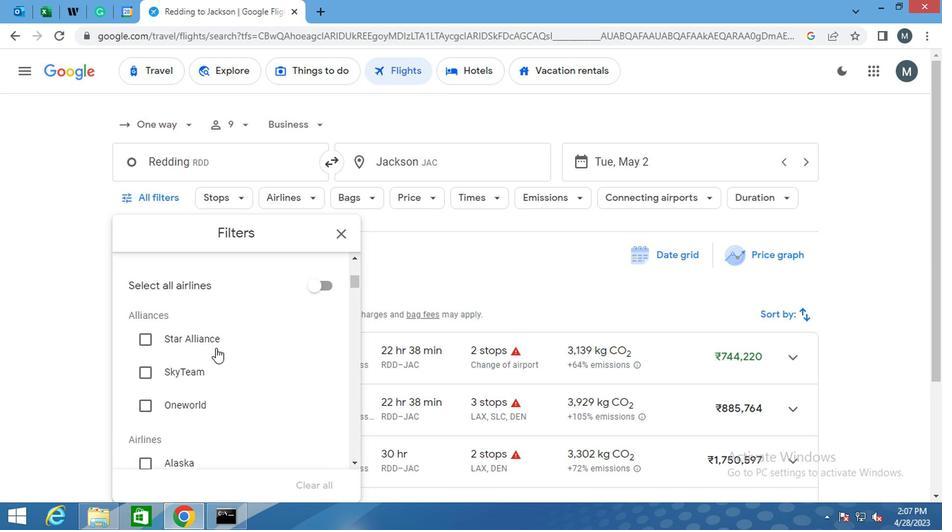 
Action: Mouse scrolled (210, 352) with delta (0, 0)
Screenshot: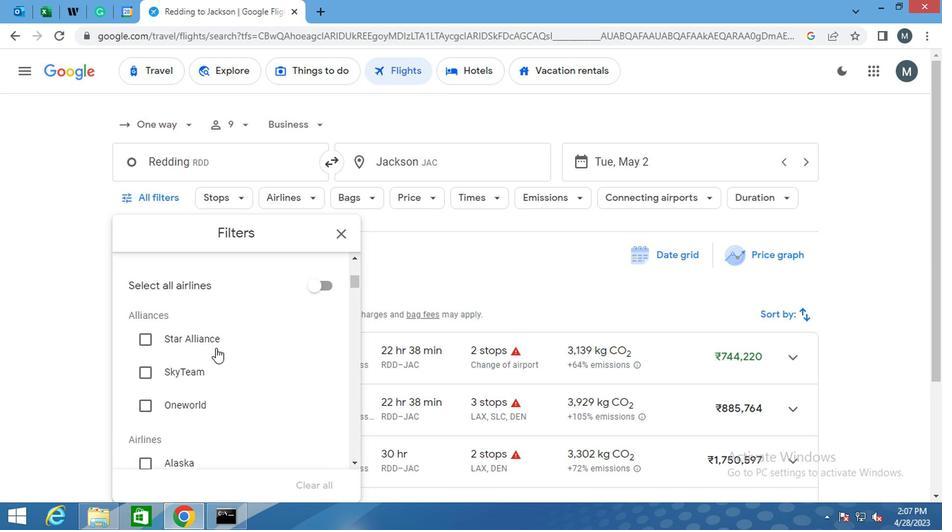 
Action: Mouse moved to (209, 353)
Screenshot: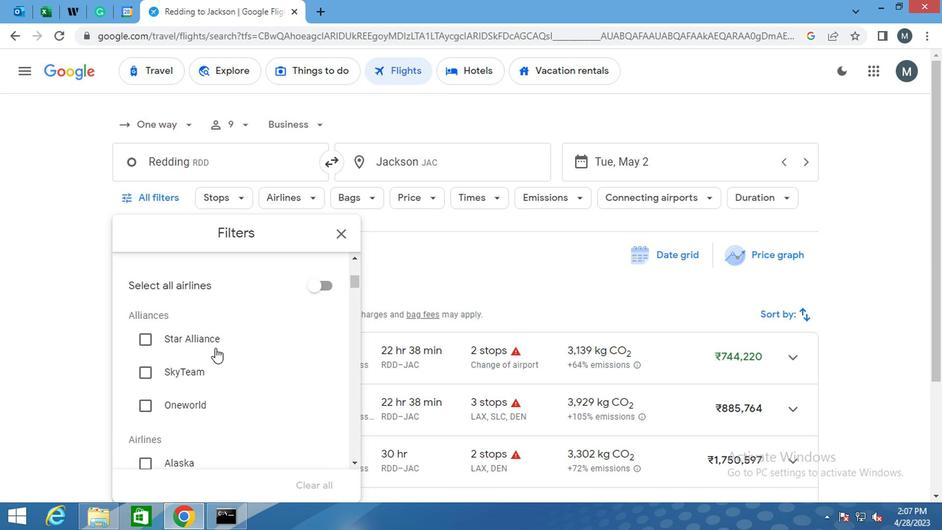 
Action: Mouse scrolled (209, 352) with delta (0, 0)
Screenshot: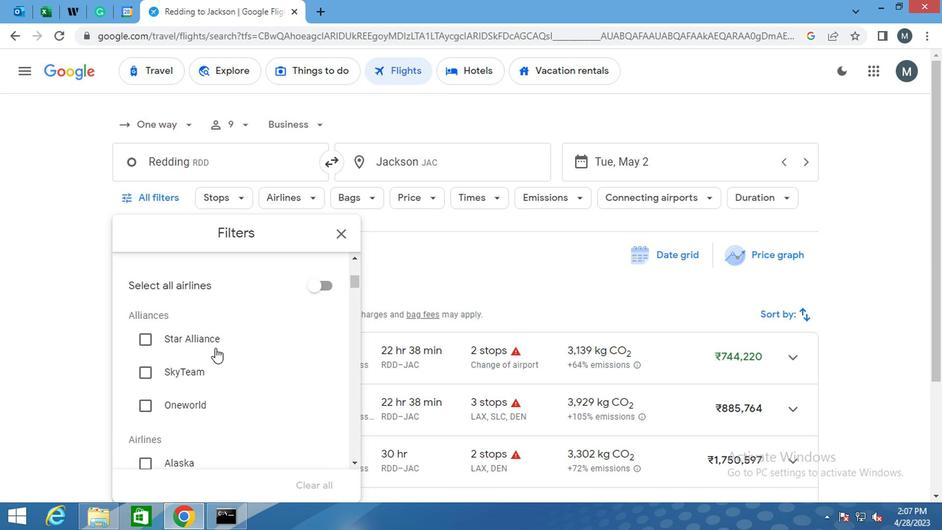 
Action: Mouse moved to (208, 355)
Screenshot: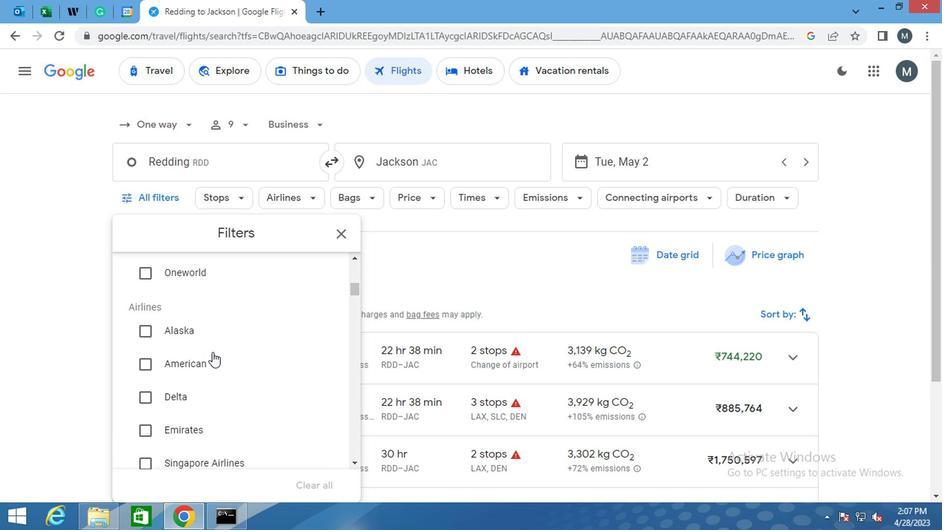 
Action: Mouse scrolled (208, 354) with delta (0, 0)
Screenshot: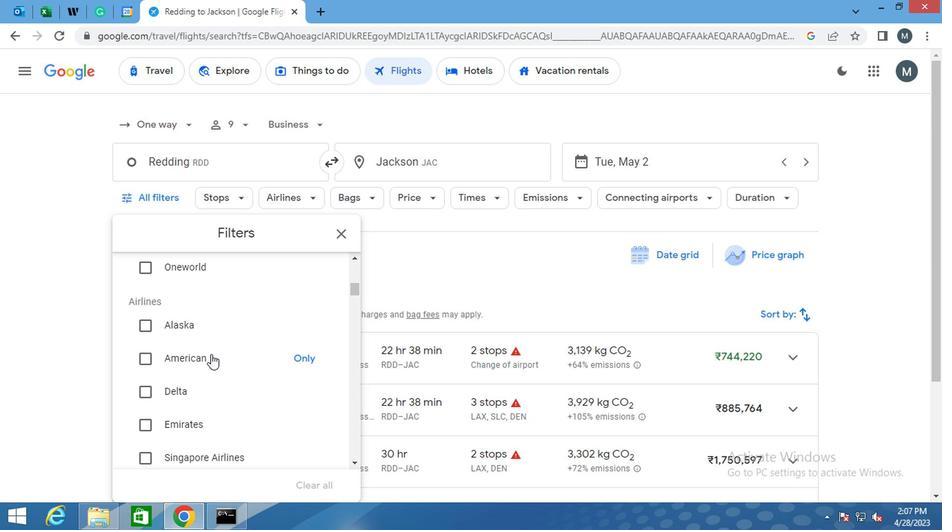 
Action: Mouse moved to (206, 362)
Screenshot: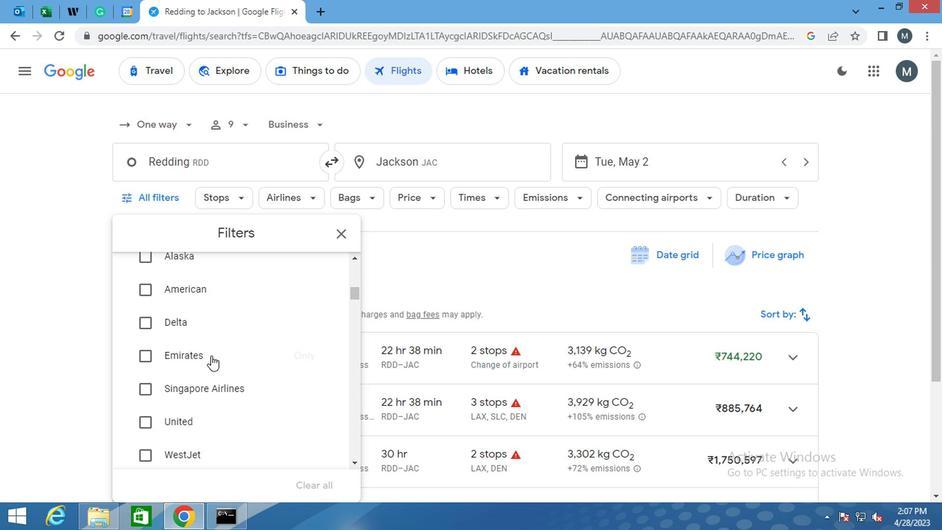 
Action: Mouse scrolled (206, 361) with delta (0, 0)
Screenshot: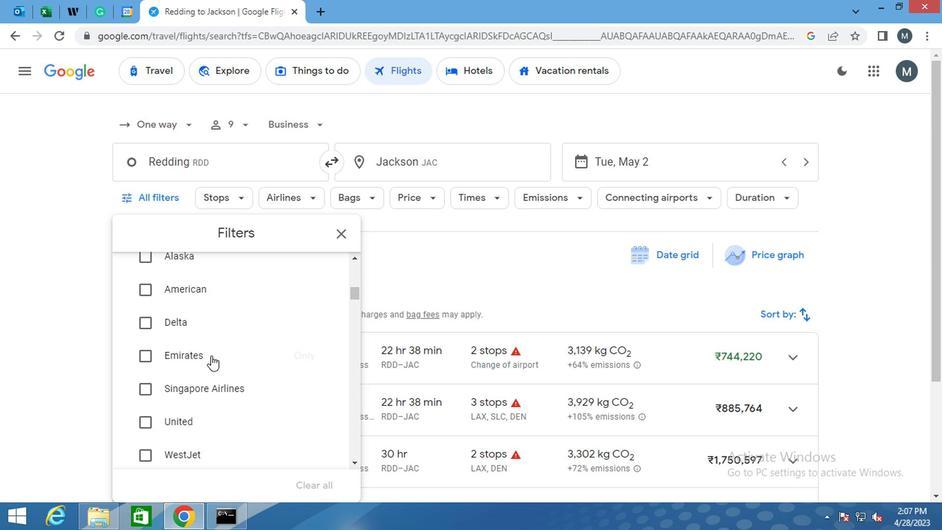 
Action: Mouse moved to (247, 381)
Screenshot: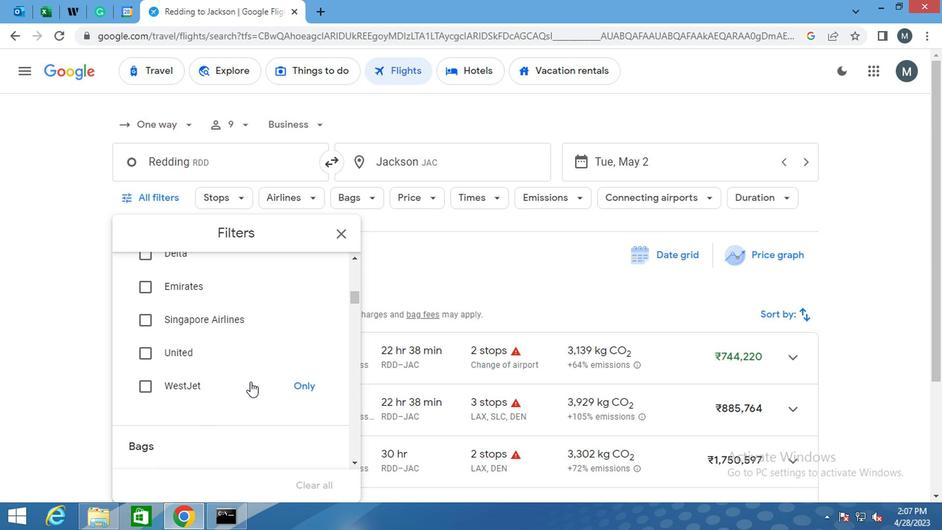
Action: Mouse scrolled (247, 380) with delta (0, 0)
Screenshot: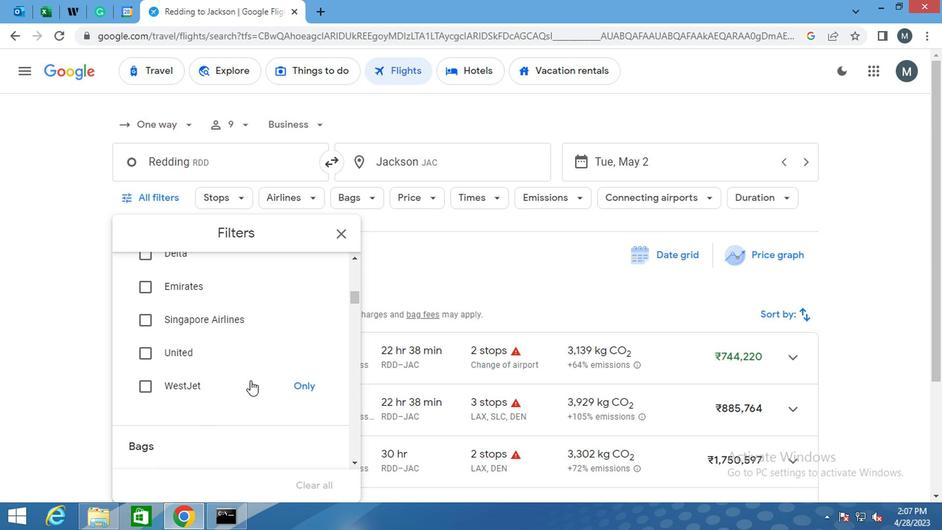 
Action: Mouse moved to (255, 373)
Screenshot: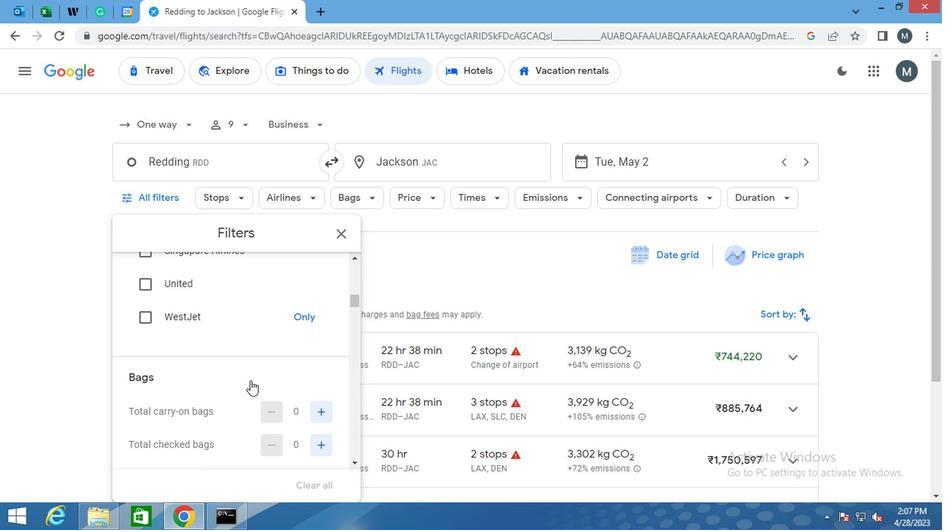 
Action: Mouse scrolled (255, 372) with delta (0, 0)
Screenshot: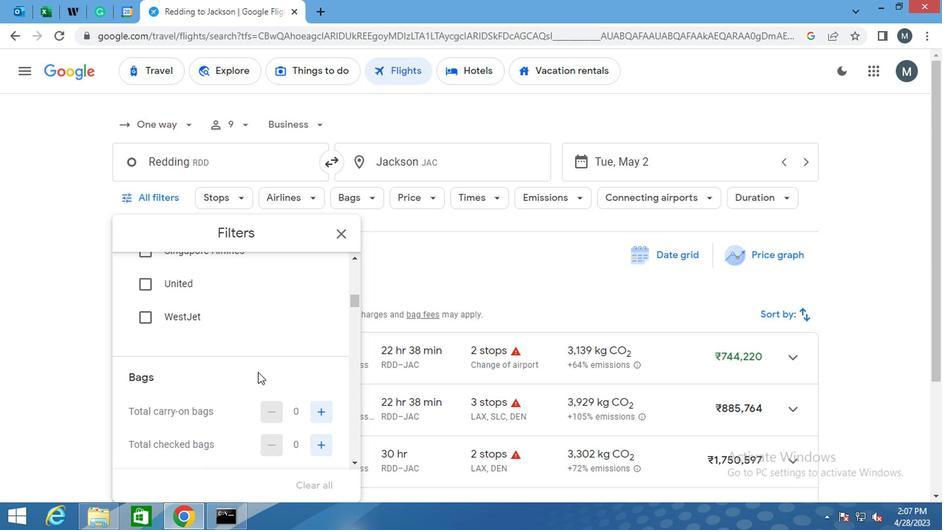 
Action: Mouse moved to (321, 347)
Screenshot: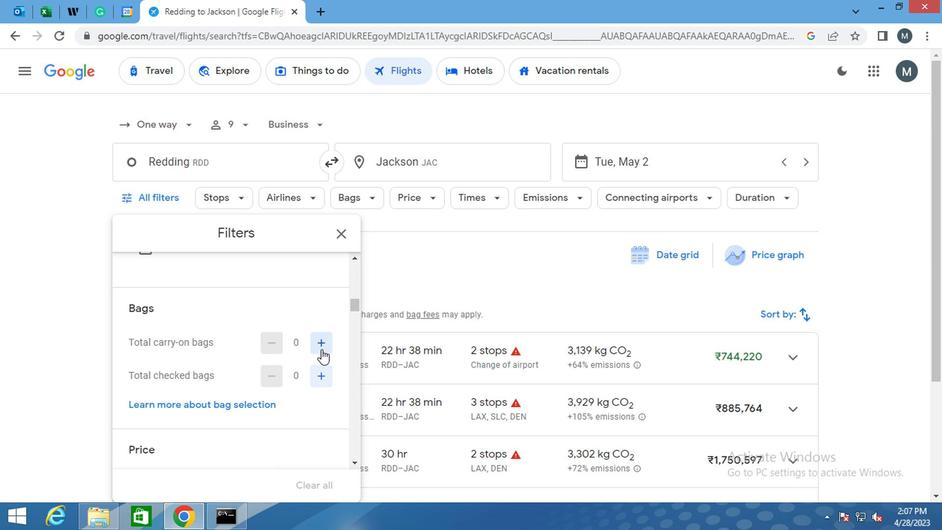 
Action: Mouse pressed left at (321, 347)
Screenshot: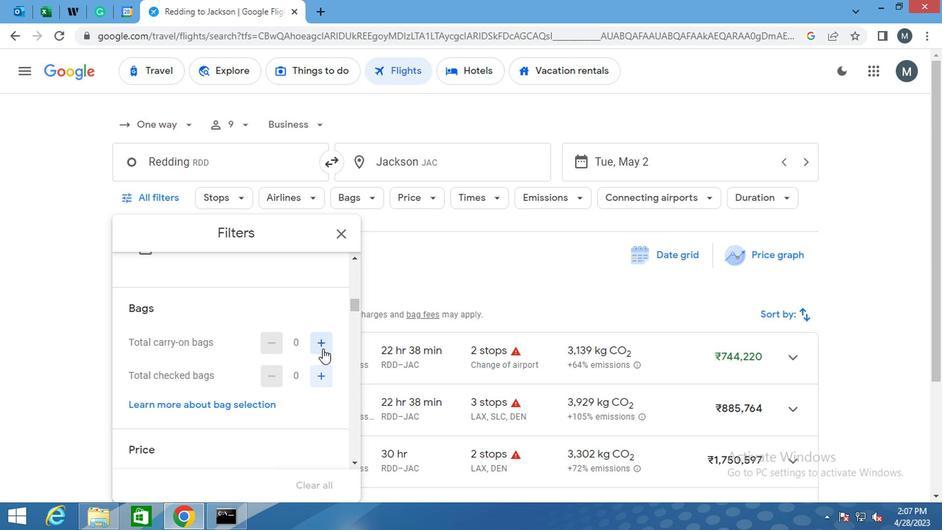 
Action: Mouse moved to (253, 349)
Screenshot: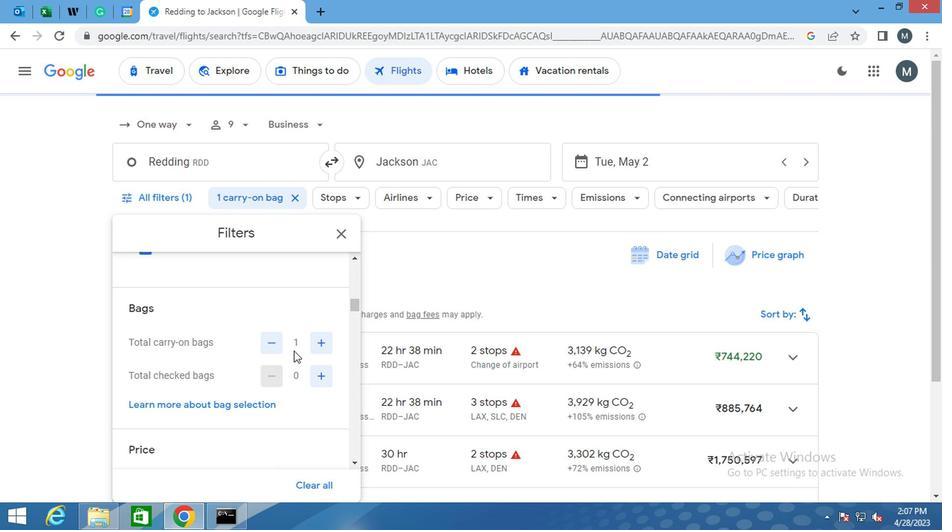 
Action: Mouse scrolled (253, 348) with delta (0, 0)
Screenshot: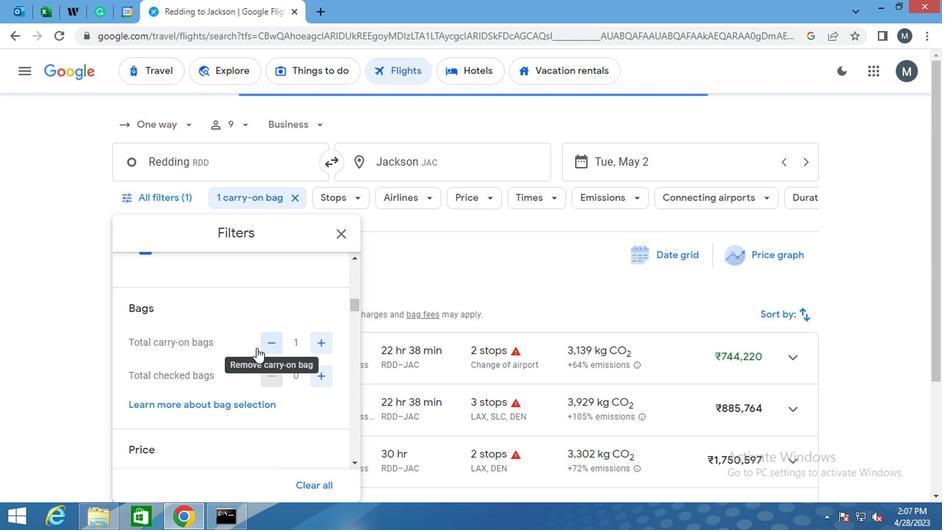 
Action: Mouse moved to (252, 348)
Screenshot: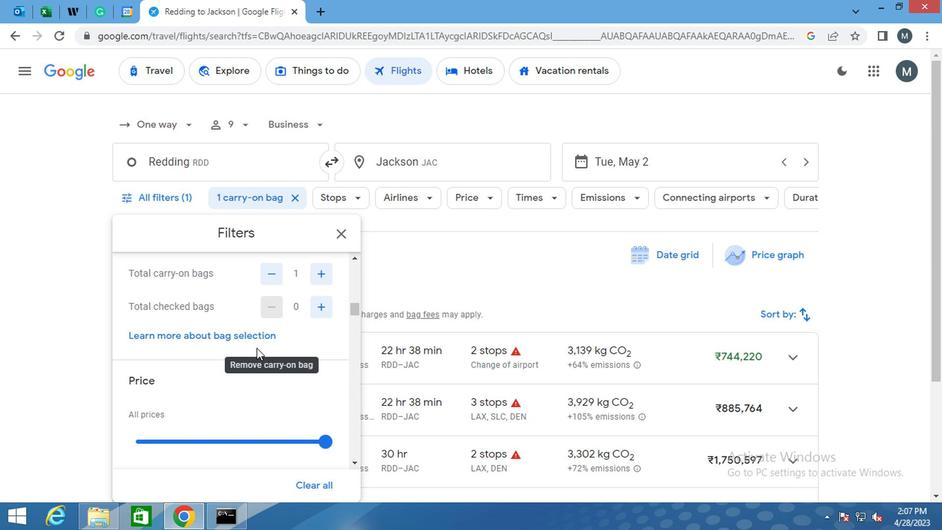 
Action: Mouse scrolled (252, 347) with delta (0, 0)
Screenshot: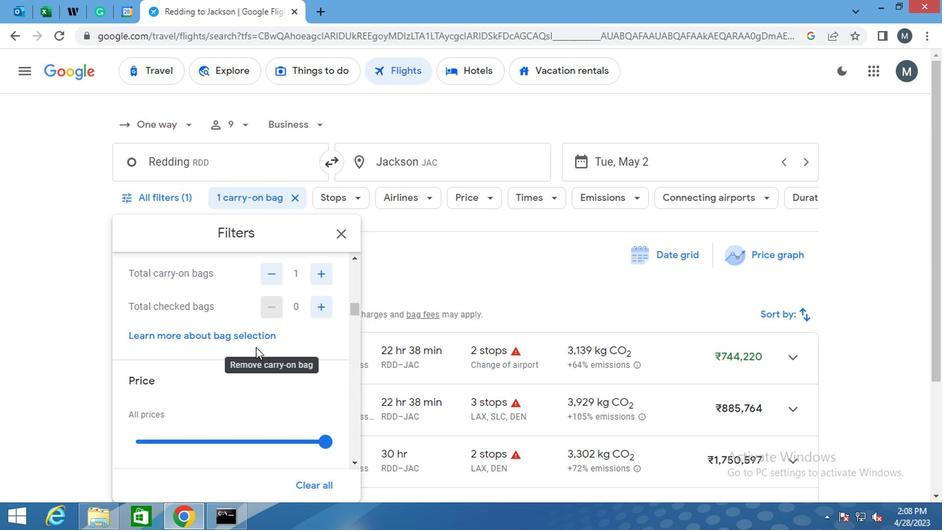 
Action: Mouse moved to (233, 374)
Screenshot: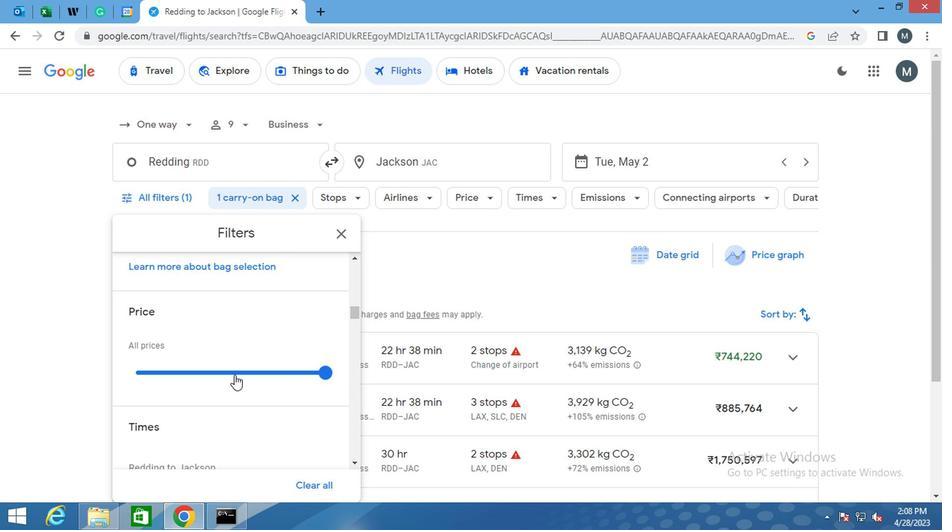
Action: Mouse pressed left at (233, 374)
Screenshot: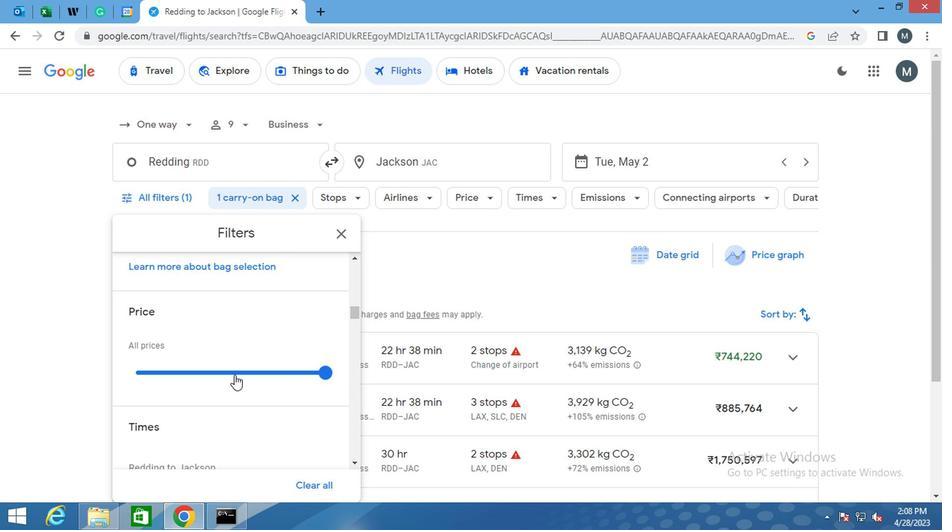 
Action: Mouse pressed left at (233, 374)
Screenshot: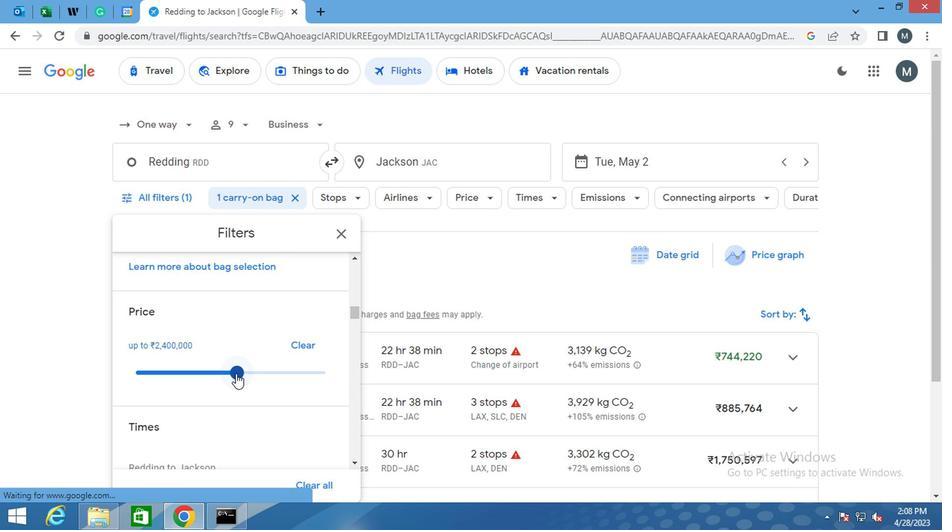 
Action: Mouse moved to (242, 331)
Screenshot: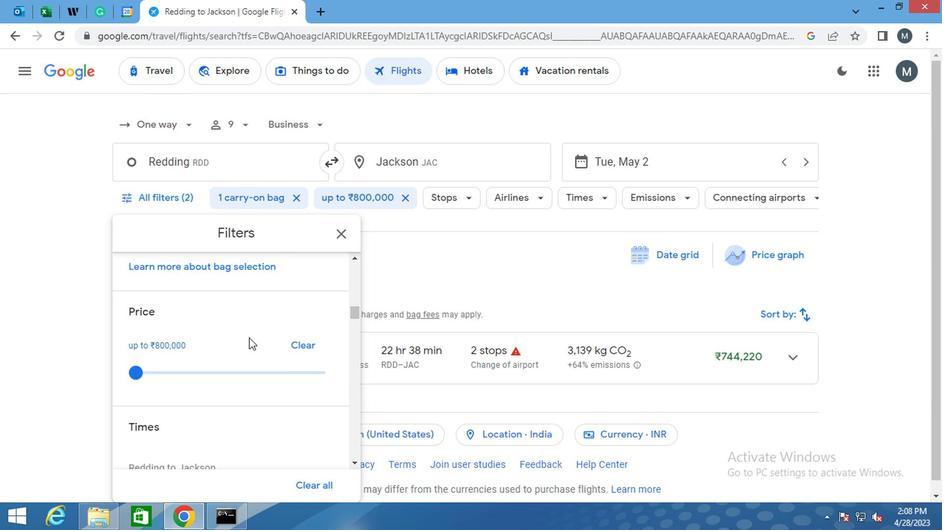 
Action: Mouse scrolled (242, 330) with delta (0, 0)
Screenshot: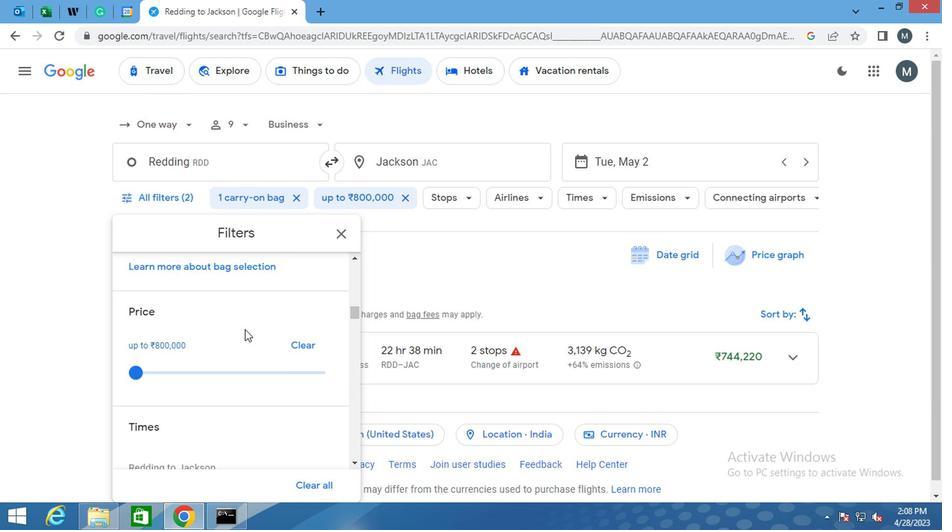 
Action: Mouse moved to (238, 333)
Screenshot: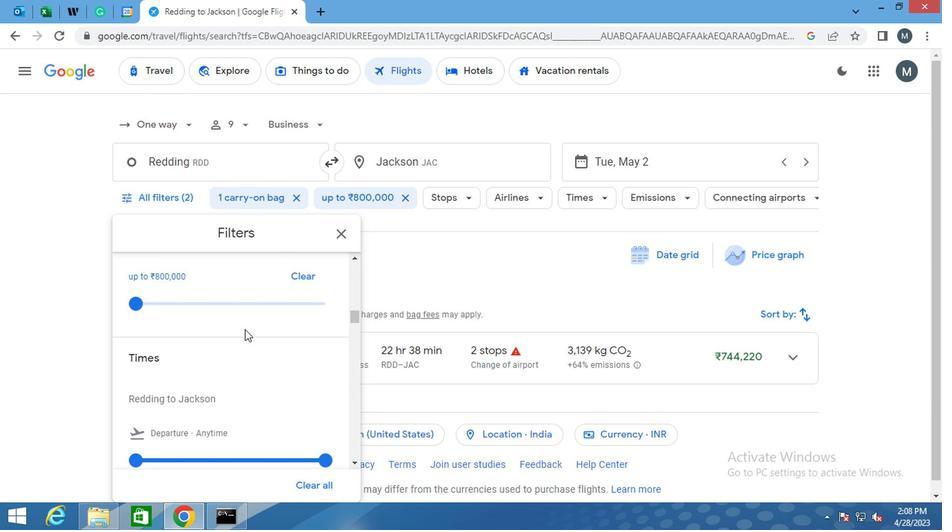 
Action: Mouse scrolled (238, 332) with delta (0, 0)
Screenshot: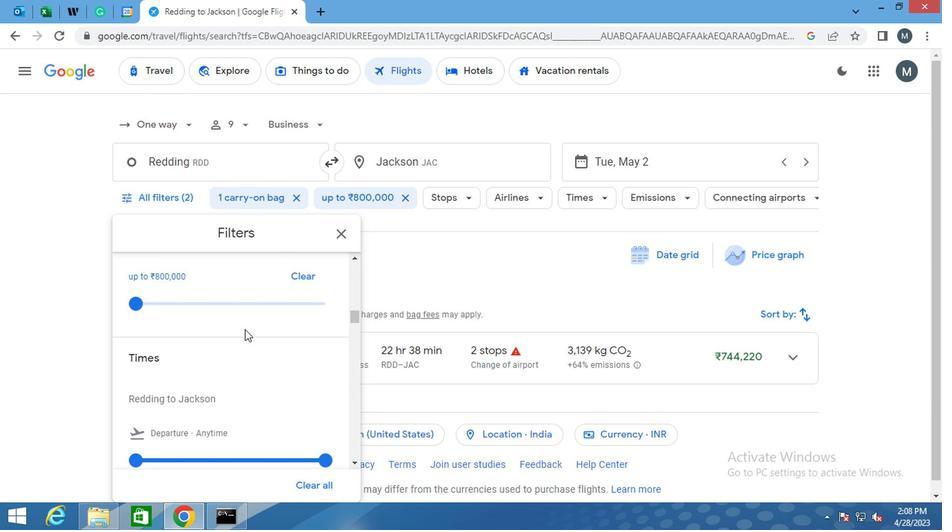 
Action: Mouse moved to (213, 385)
Screenshot: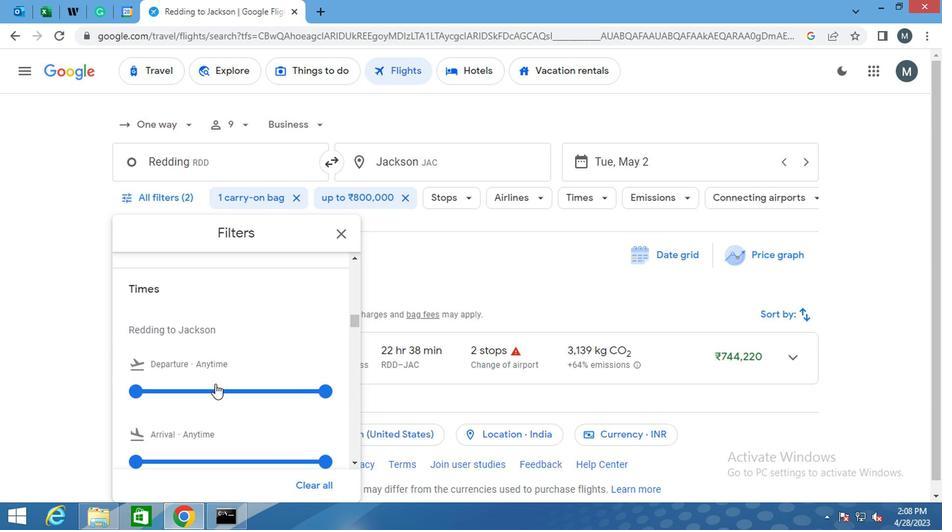 
Action: Mouse pressed left at (213, 385)
Screenshot: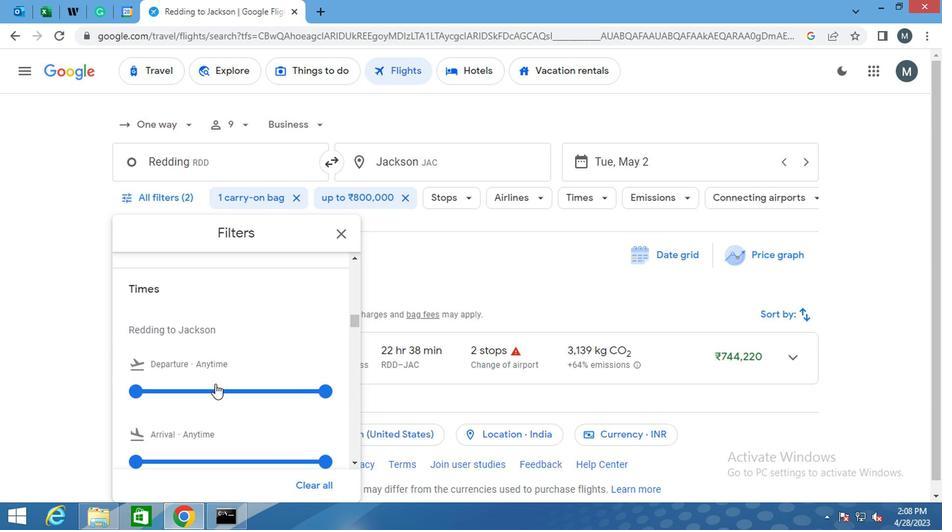 
Action: Mouse pressed left at (213, 385)
Screenshot: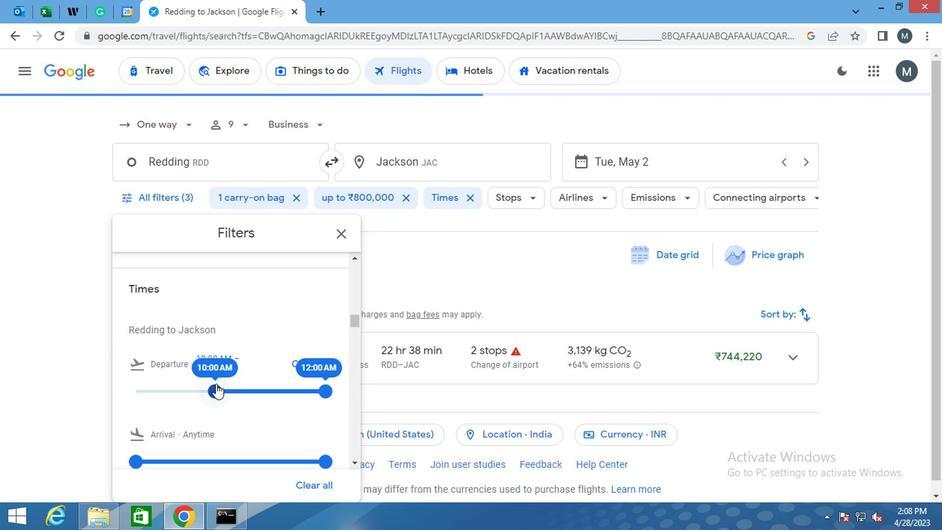 
Action: Mouse moved to (317, 392)
Screenshot: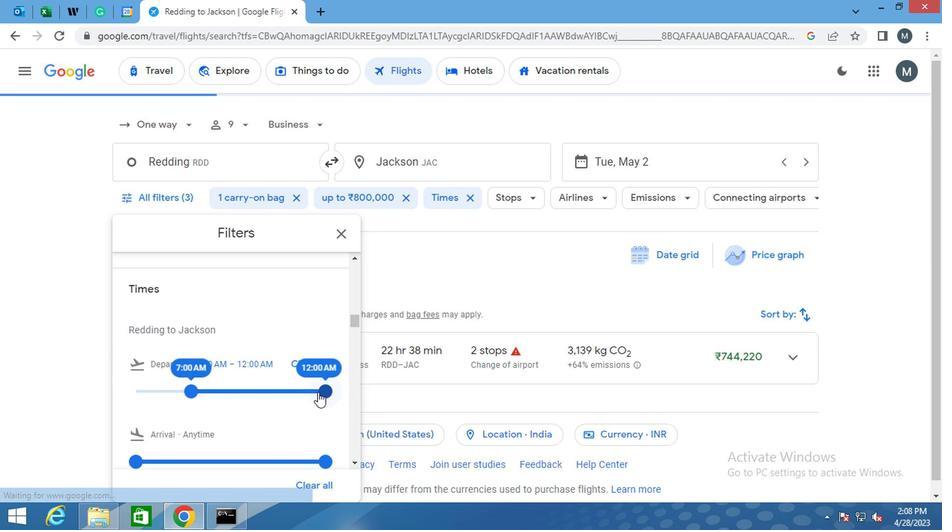 
Action: Mouse pressed left at (317, 392)
Screenshot: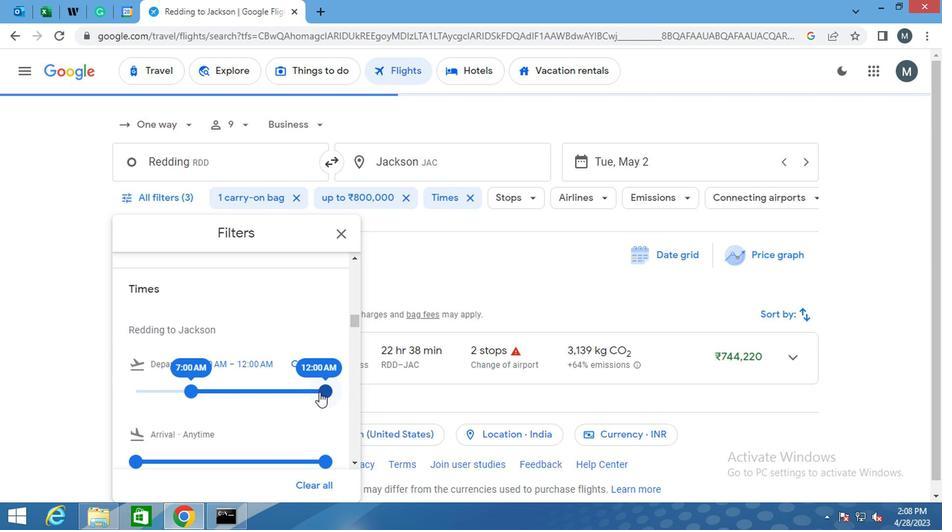 
Action: Mouse moved to (223, 375)
Screenshot: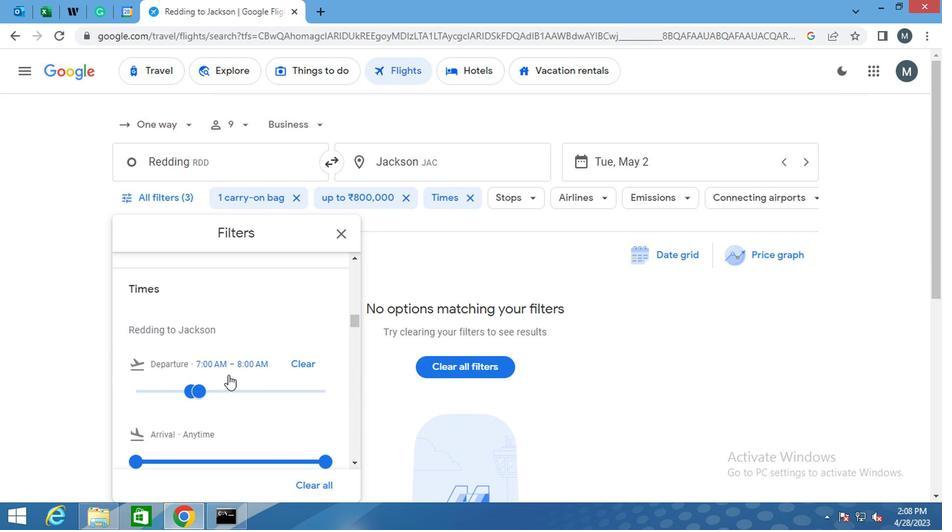 
Action: Mouse scrolled (223, 374) with delta (0, 0)
Screenshot: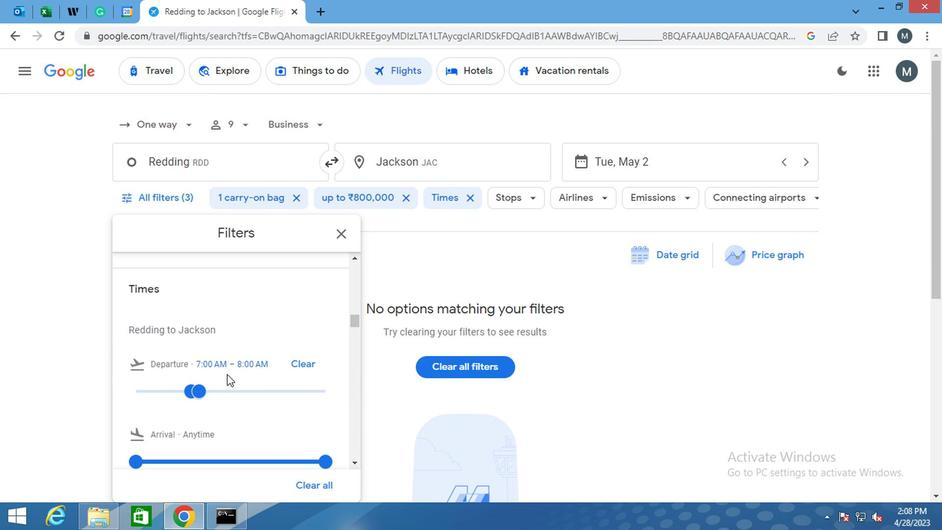 
Action: Mouse moved to (223, 374)
Screenshot: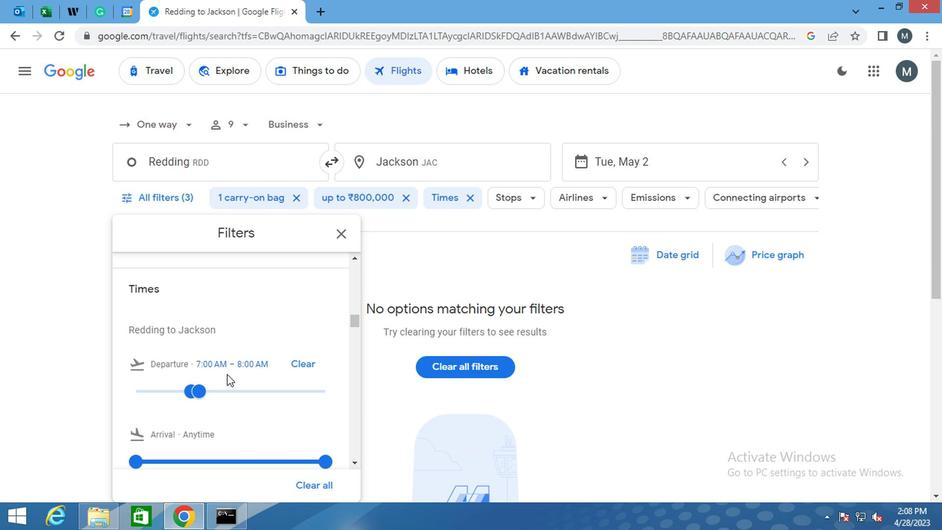 
Action: Mouse scrolled (223, 373) with delta (0, 0)
Screenshot: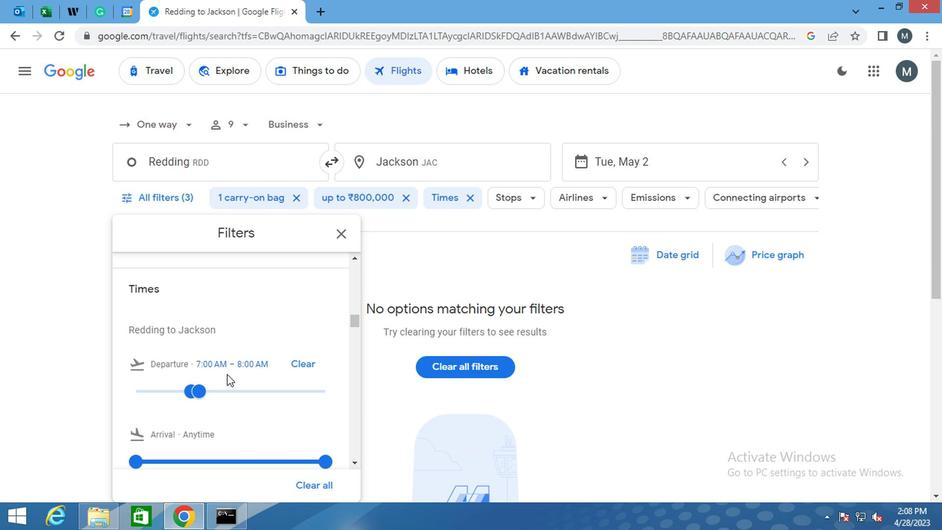 
Action: Mouse moved to (219, 380)
Screenshot: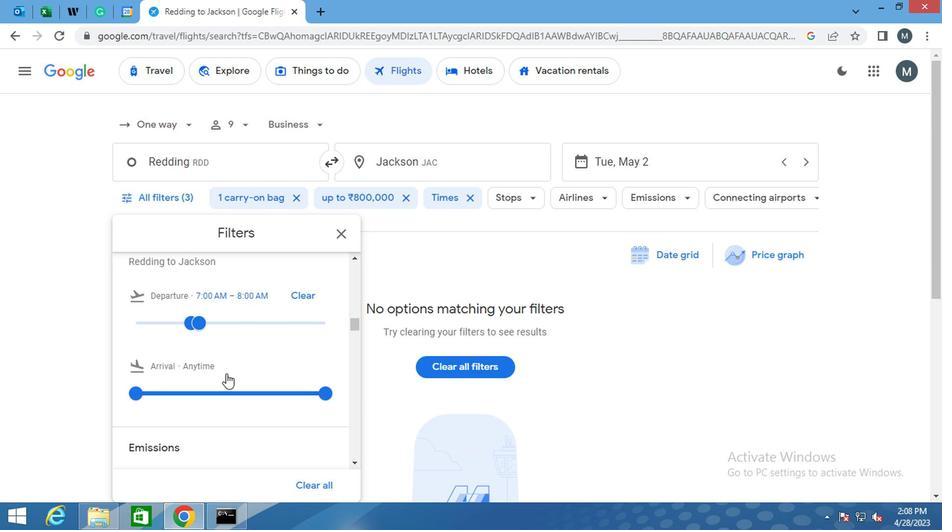 
Action: Mouse scrolled (219, 379) with delta (0, 0)
Screenshot: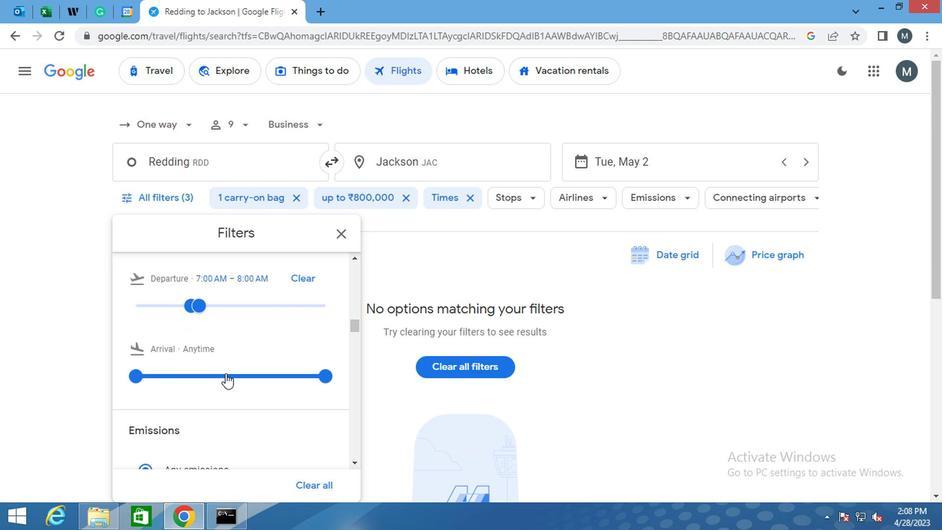 
Action: Mouse moved to (218, 382)
Screenshot: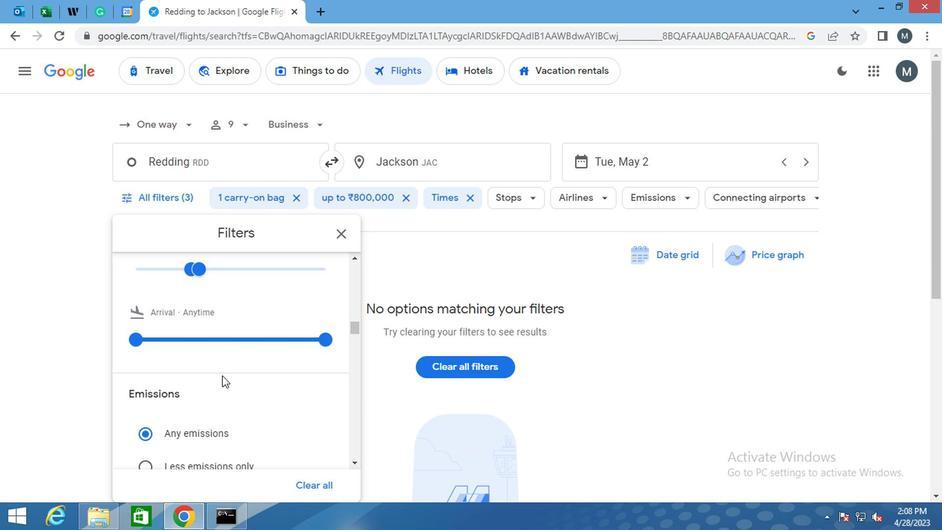 
Action: Mouse scrolled (218, 381) with delta (0, 0)
Screenshot: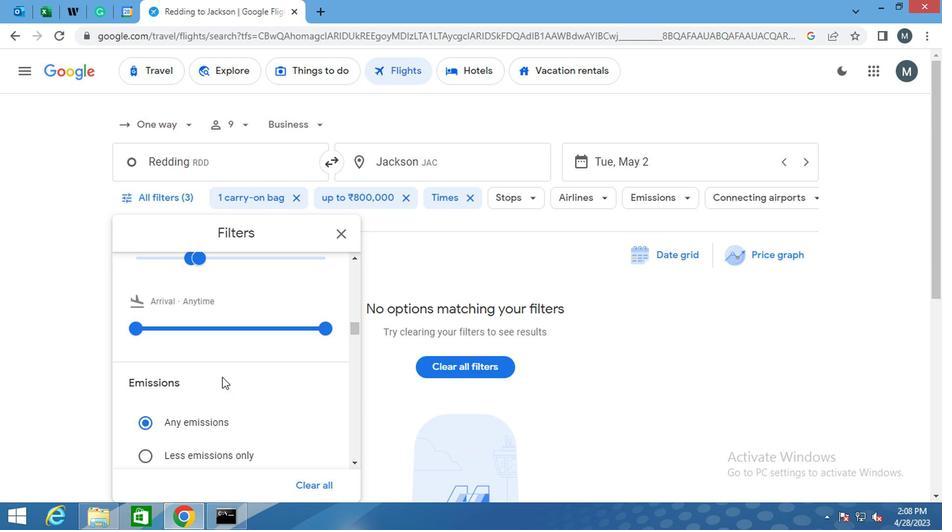 
Action: Mouse moved to (217, 385)
Screenshot: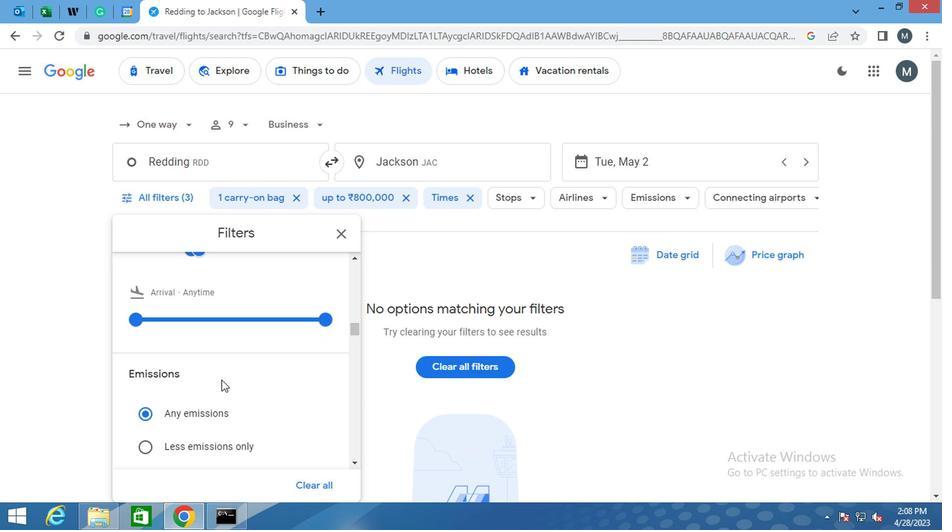 
Action: Mouse scrolled (217, 384) with delta (0, 0)
Screenshot: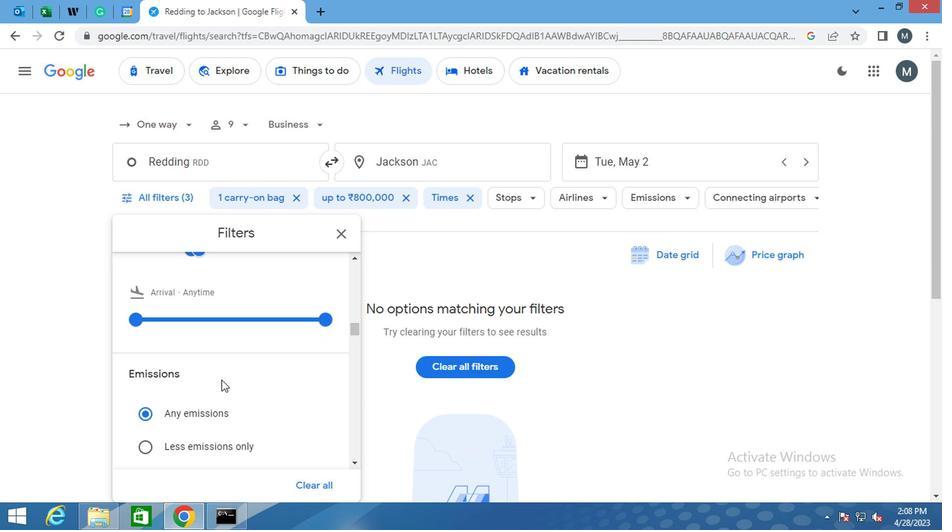 
Action: Mouse moved to (217, 385)
Screenshot: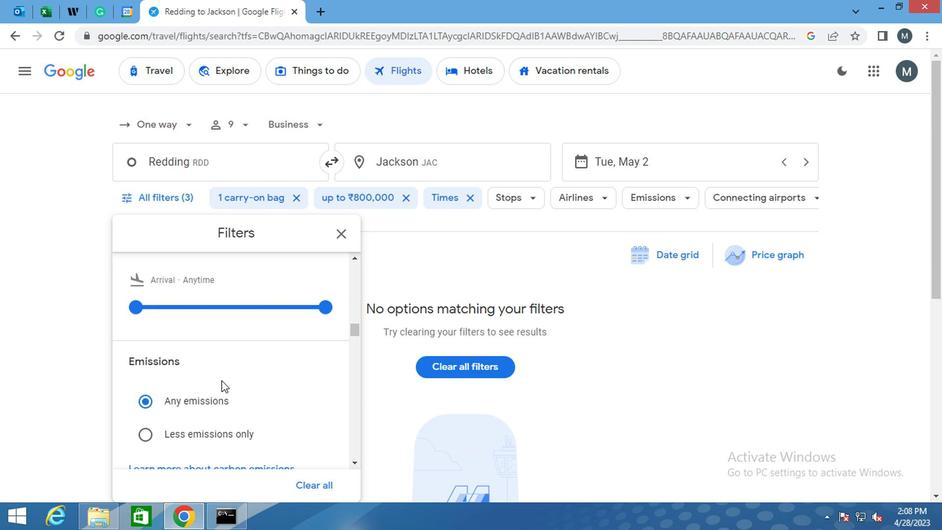 
Action: Mouse scrolled (217, 384) with delta (0, 0)
Screenshot: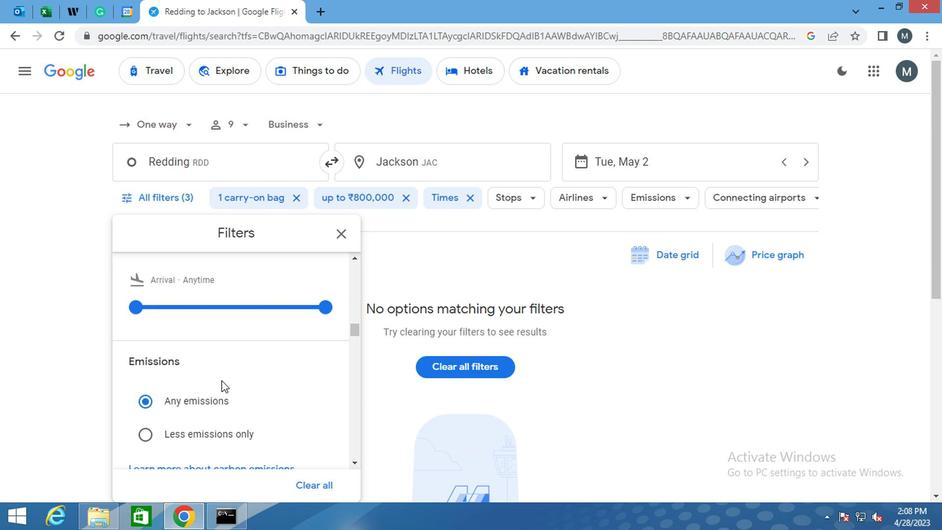 
Action: Mouse moved to (216, 387)
Screenshot: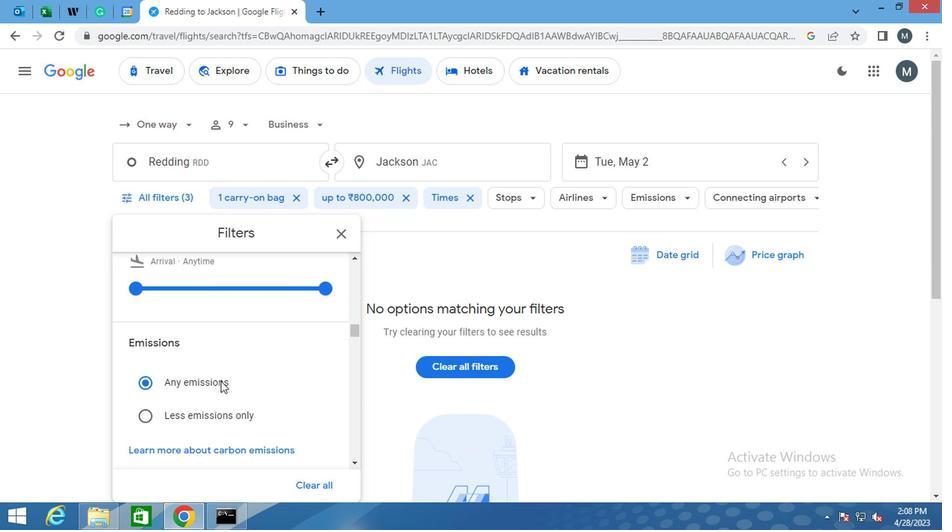 
Action: Mouse scrolled (216, 387) with delta (0, 0)
Screenshot: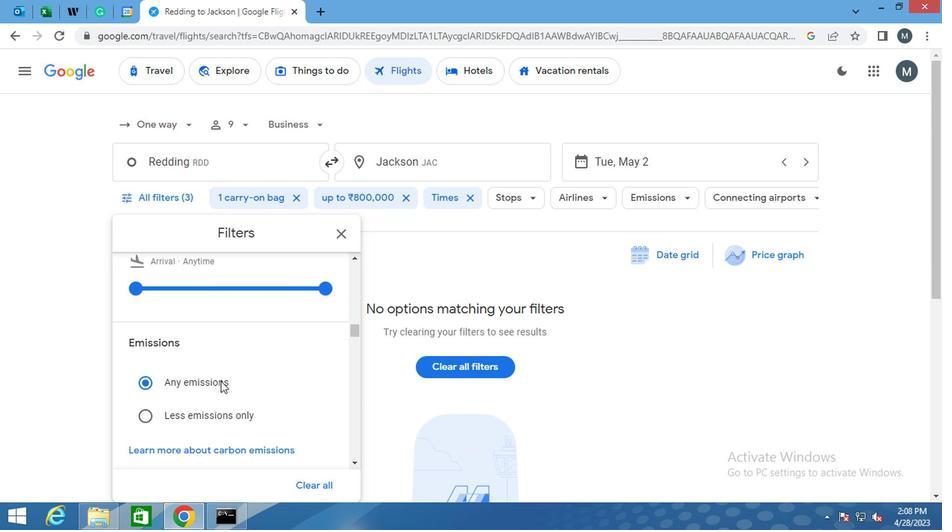 
Action: Mouse moved to (336, 237)
Screenshot: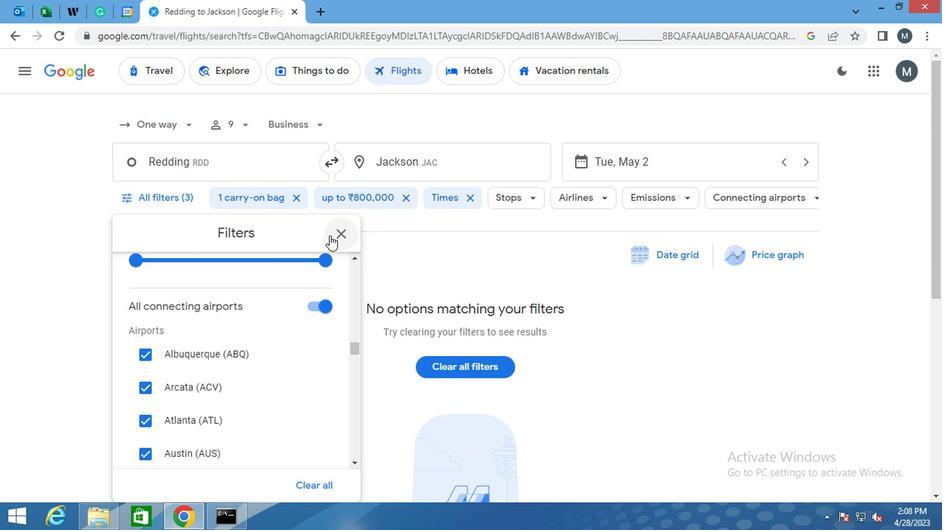 
Action: Mouse pressed left at (336, 237)
Screenshot: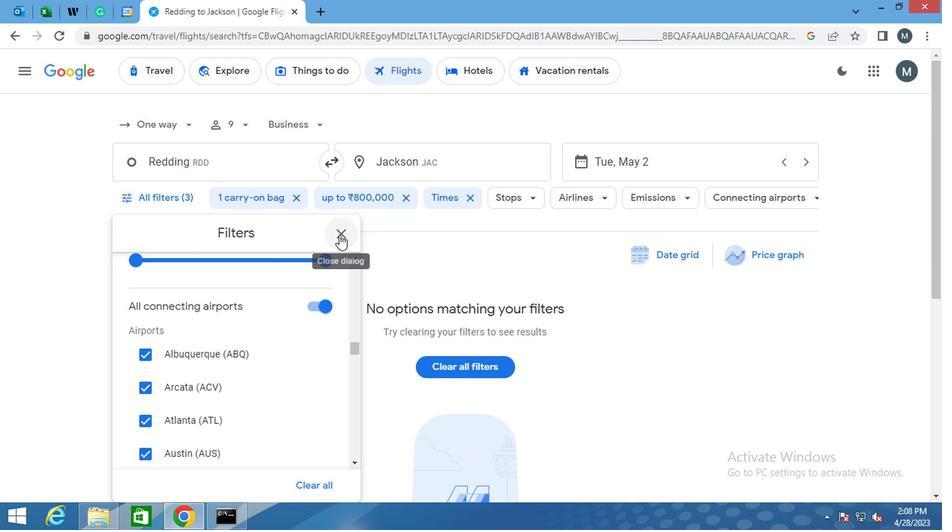 
